 Task: Look for space in Retiro, Argentina from 13th August, 2023 to 17th August, 2023 for 2 adults in price range Rs.10000 to Rs.16000. Place can be entire place with 2 bedrooms having 2 beds and 1 bathroom. Property type can be house, flat, guest house. Amenities needed are: wifi, heating. Booking option can be shelf check-in. Required host language is English.
Action: Mouse moved to (419, 91)
Screenshot: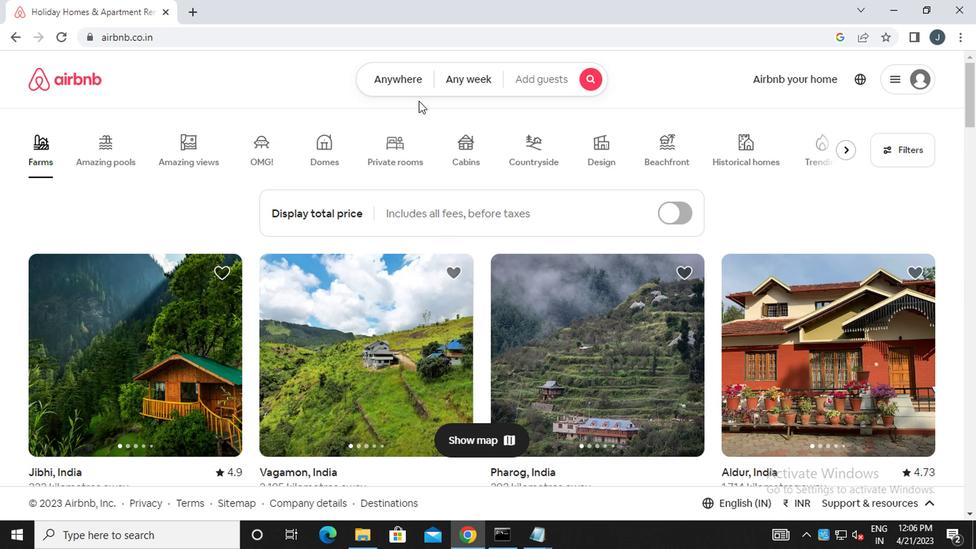
Action: Mouse pressed left at (419, 91)
Screenshot: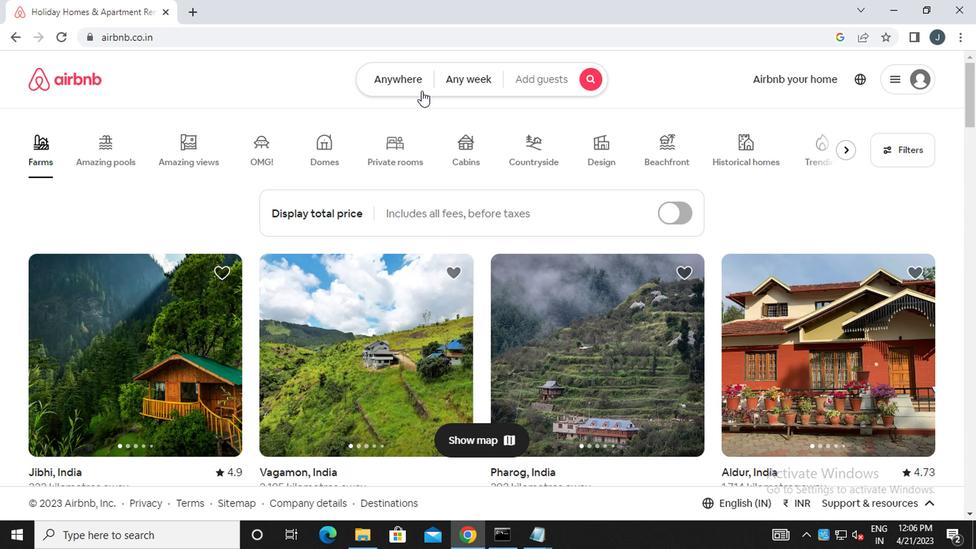 
Action: Mouse moved to (206, 140)
Screenshot: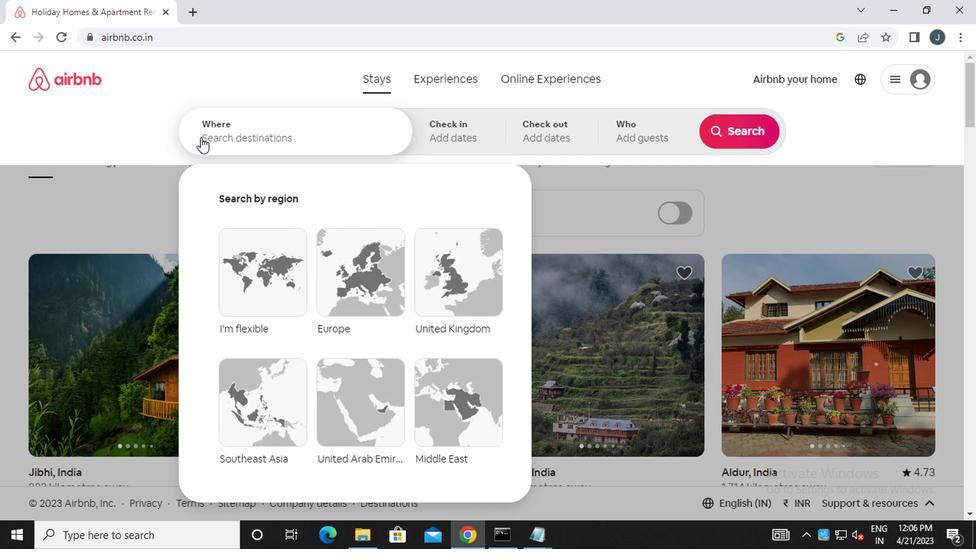 
Action: Mouse pressed left at (206, 140)
Screenshot: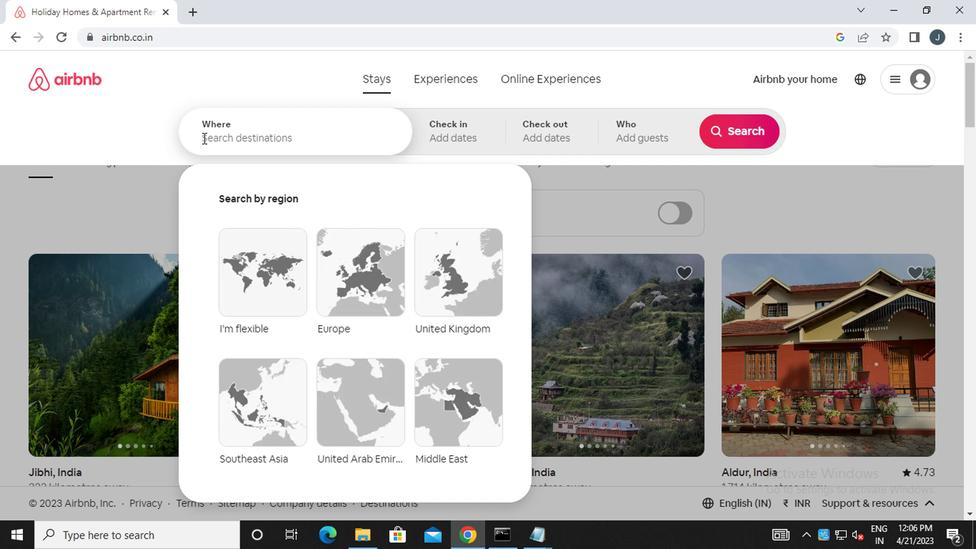 
Action: Mouse moved to (201, 149)
Screenshot: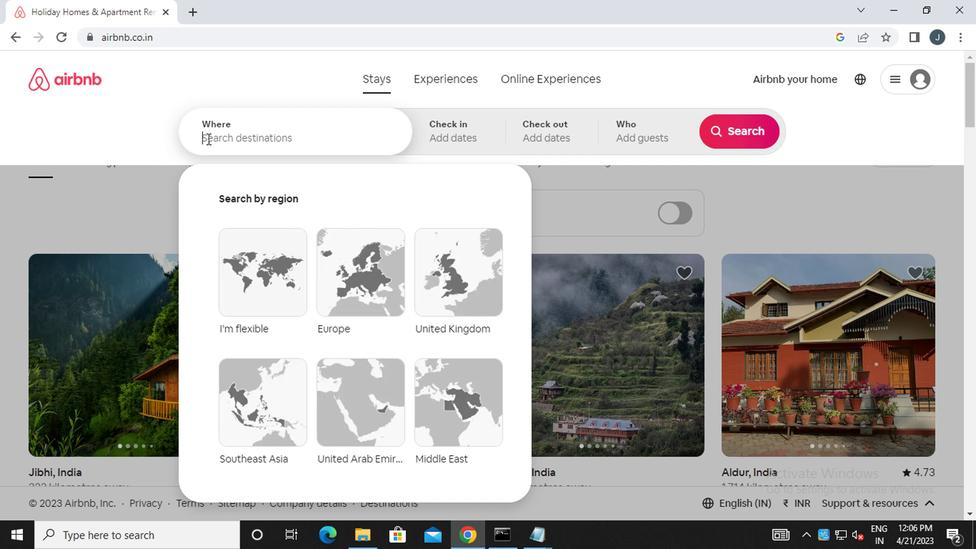 
Action: Key pressed r<Key.caps_lock>etiro,<Key.space><Key.caps_lock>a<Key.caps_lock>rgentina<Key.space>
Screenshot: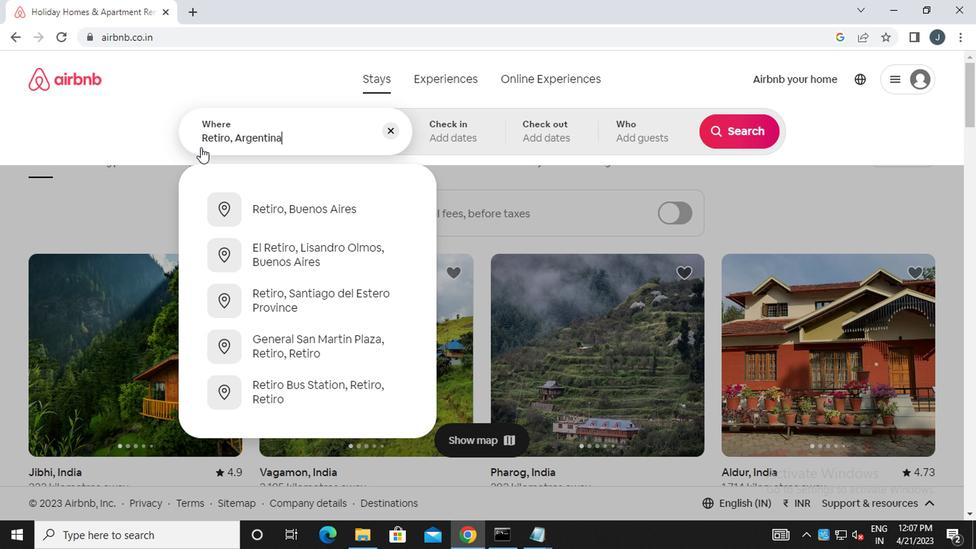 
Action: Mouse moved to (452, 134)
Screenshot: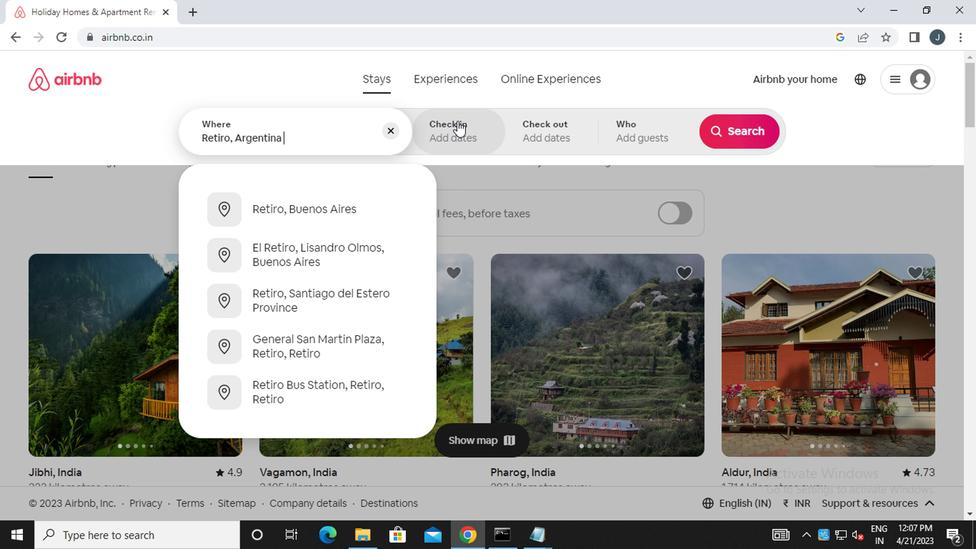 
Action: Mouse pressed left at (452, 134)
Screenshot: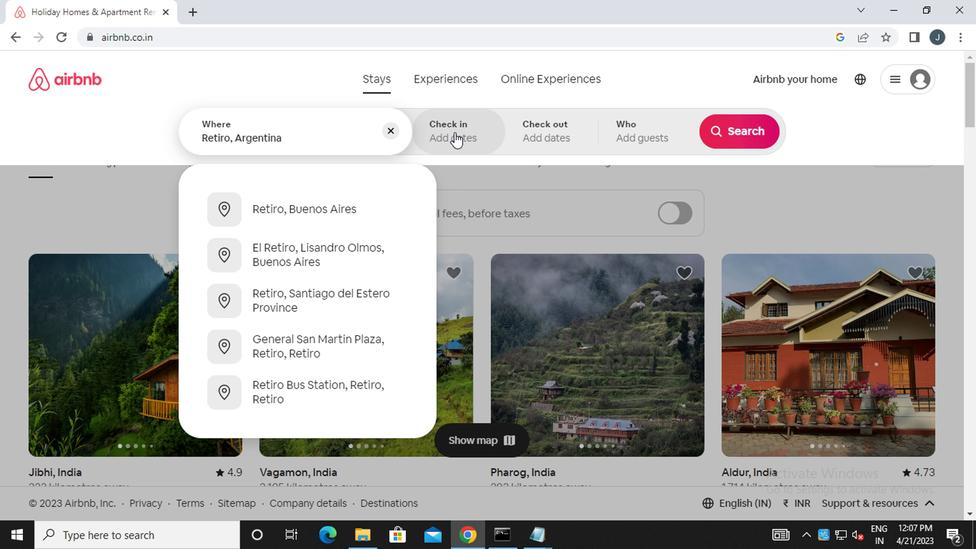 
Action: Mouse moved to (731, 244)
Screenshot: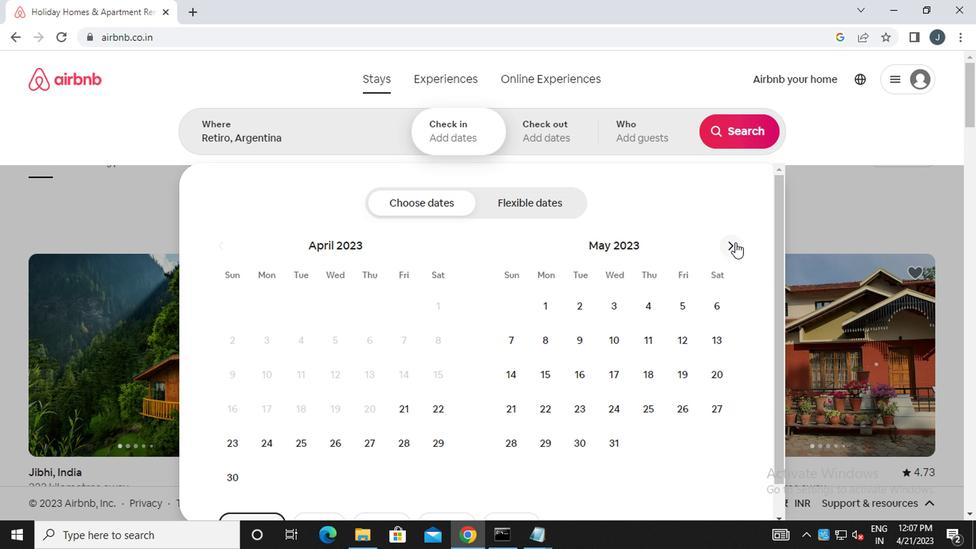 
Action: Mouse pressed left at (731, 244)
Screenshot: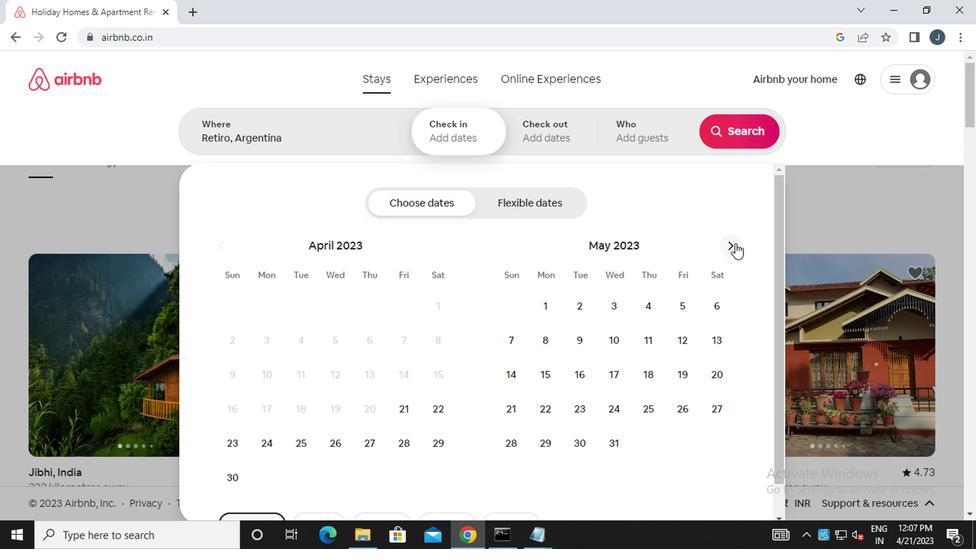 
Action: Mouse pressed left at (731, 244)
Screenshot: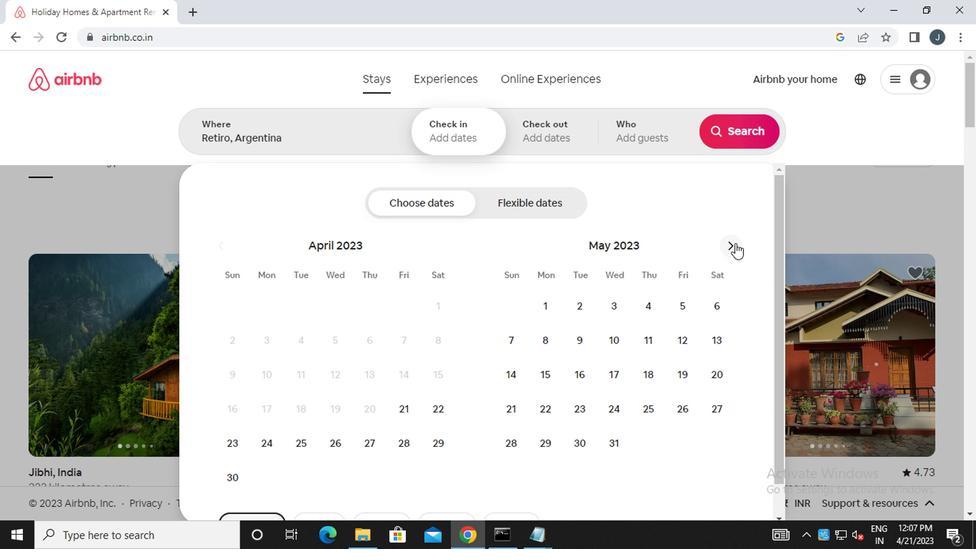 
Action: Mouse pressed left at (731, 244)
Screenshot: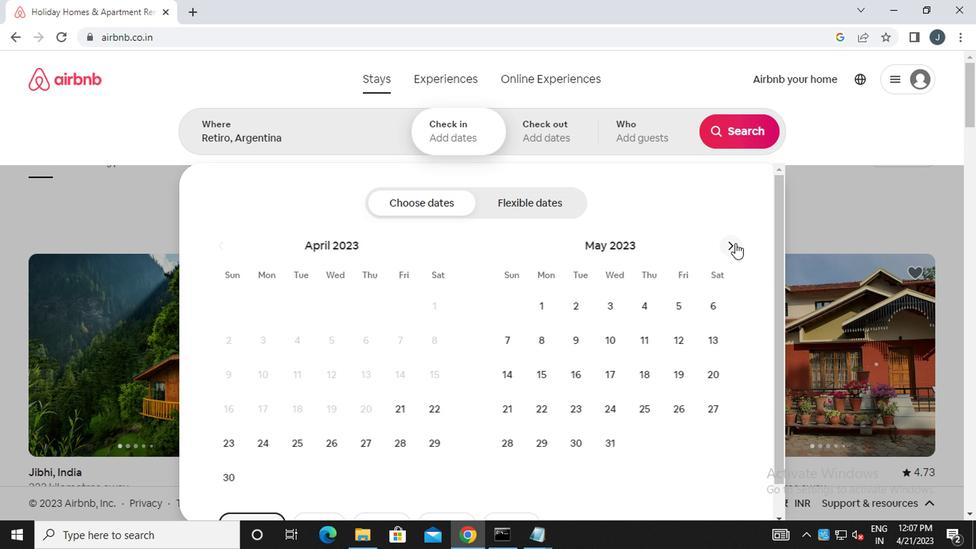 
Action: Mouse pressed left at (731, 244)
Screenshot: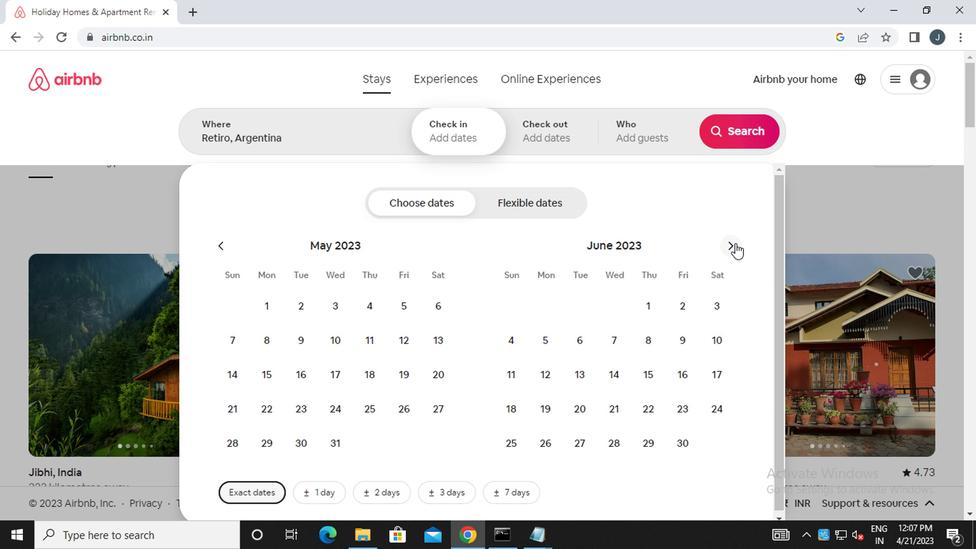 
Action: Mouse moved to (517, 372)
Screenshot: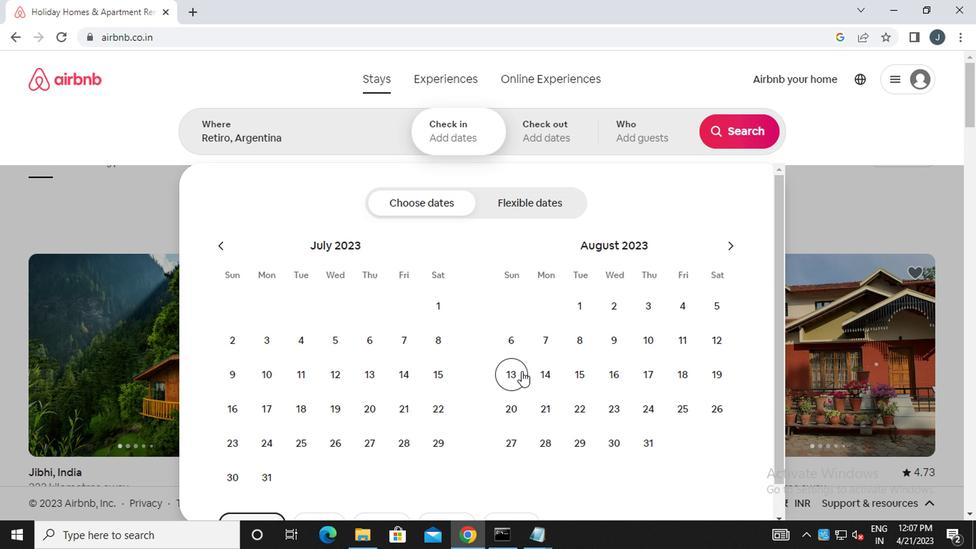 
Action: Mouse pressed left at (517, 372)
Screenshot: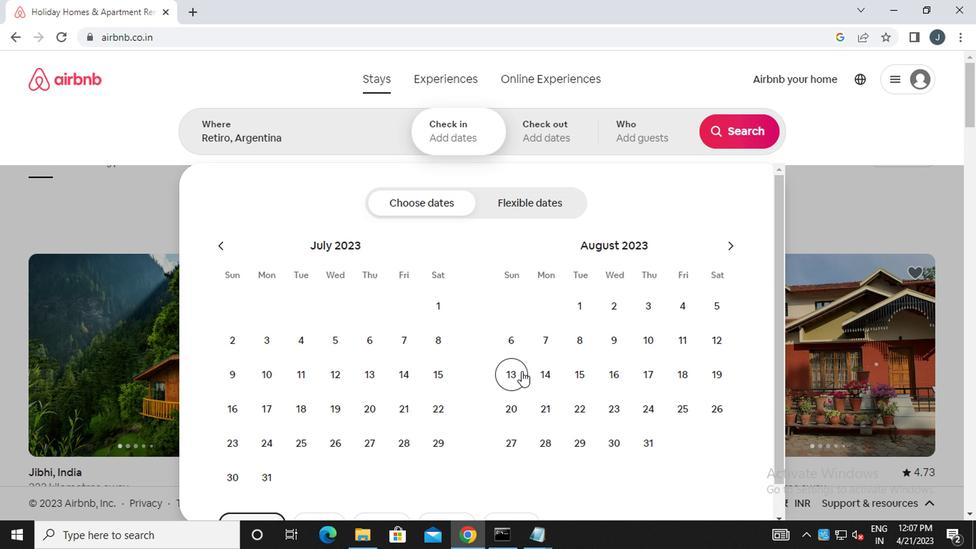 
Action: Mouse moved to (649, 369)
Screenshot: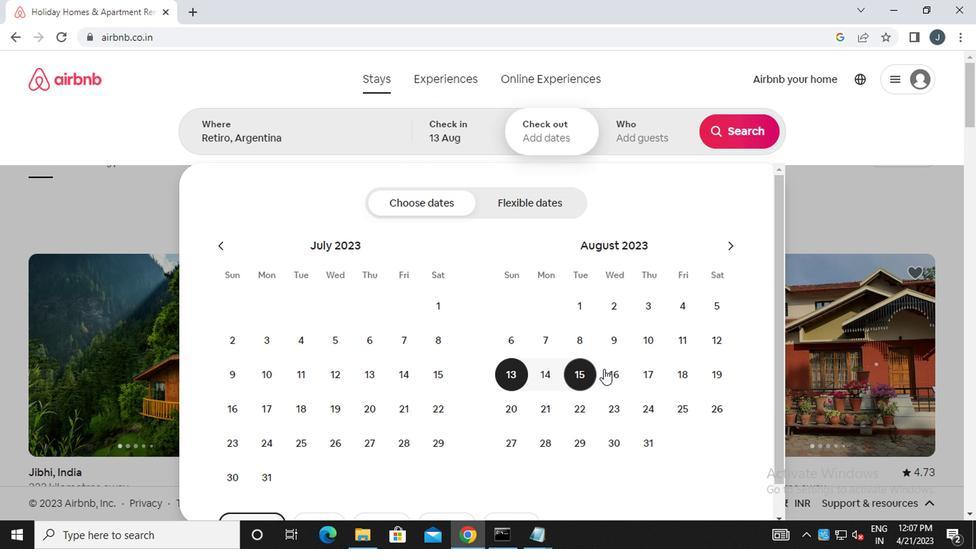 
Action: Mouse pressed left at (649, 369)
Screenshot: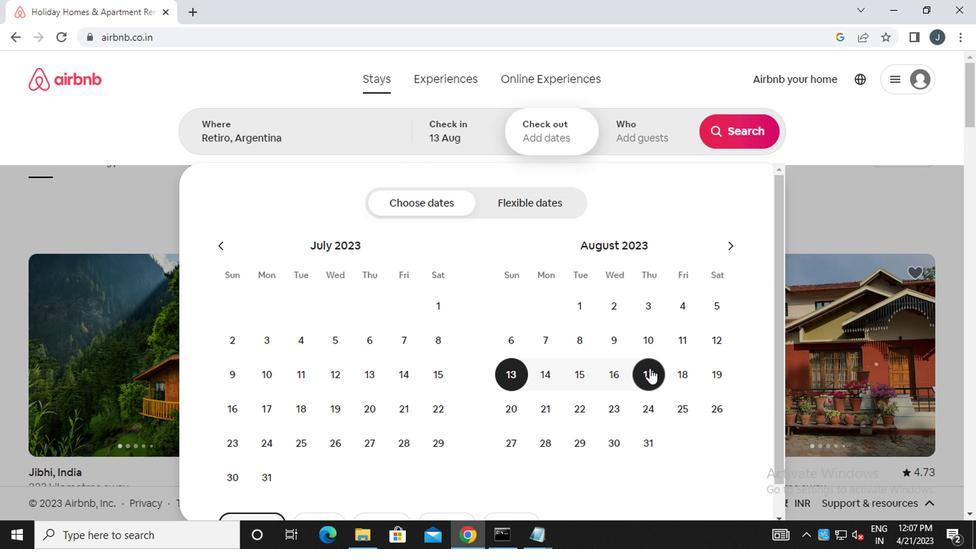
Action: Mouse moved to (668, 140)
Screenshot: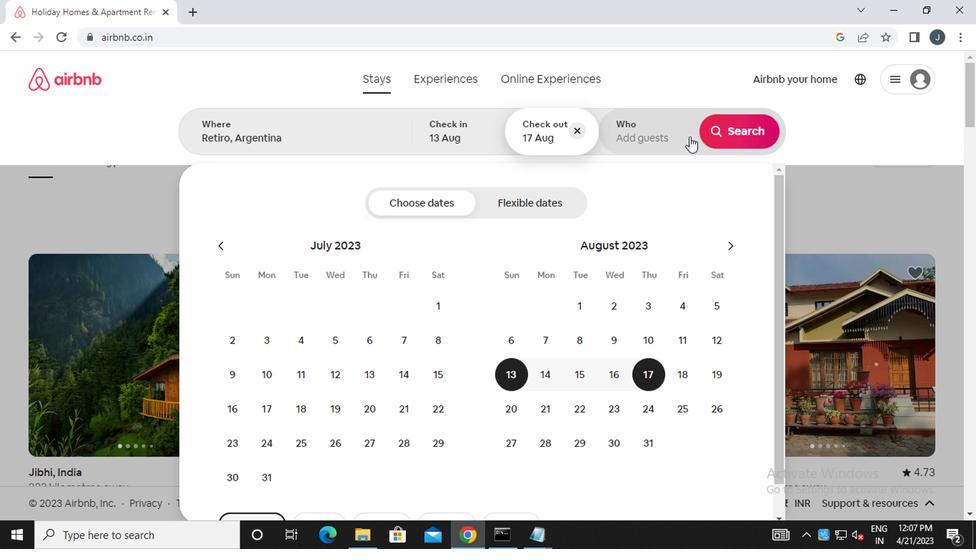 
Action: Mouse pressed left at (668, 140)
Screenshot: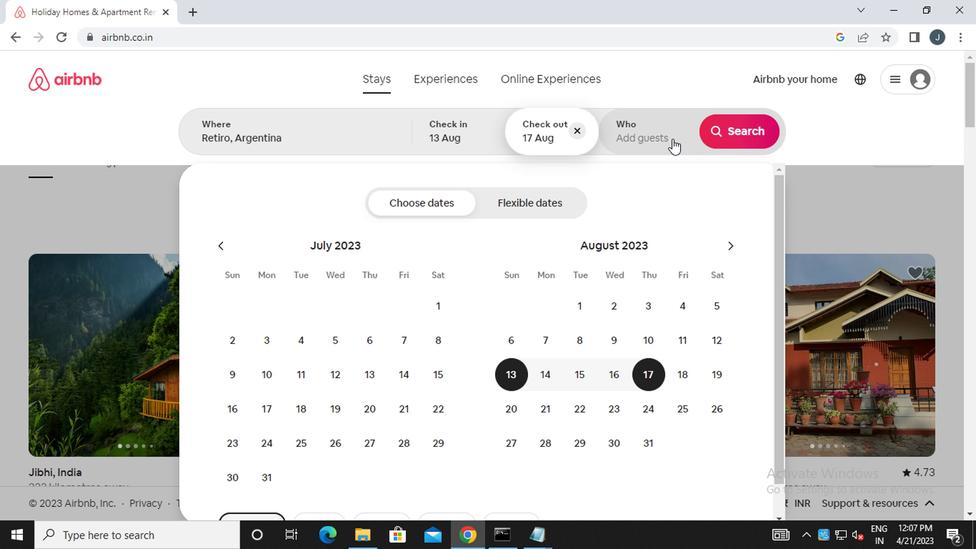
Action: Mouse moved to (742, 211)
Screenshot: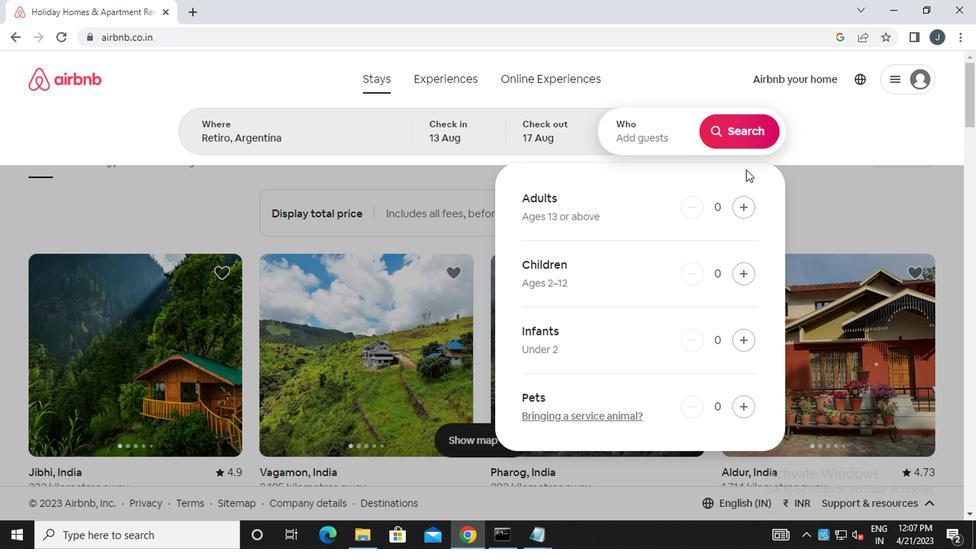 
Action: Mouse pressed left at (742, 211)
Screenshot: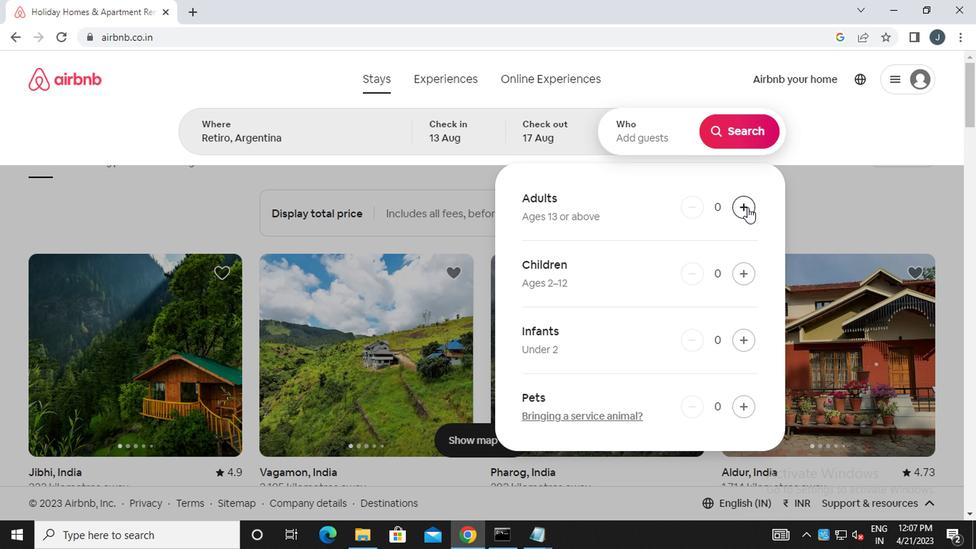 
Action: Mouse pressed left at (742, 211)
Screenshot: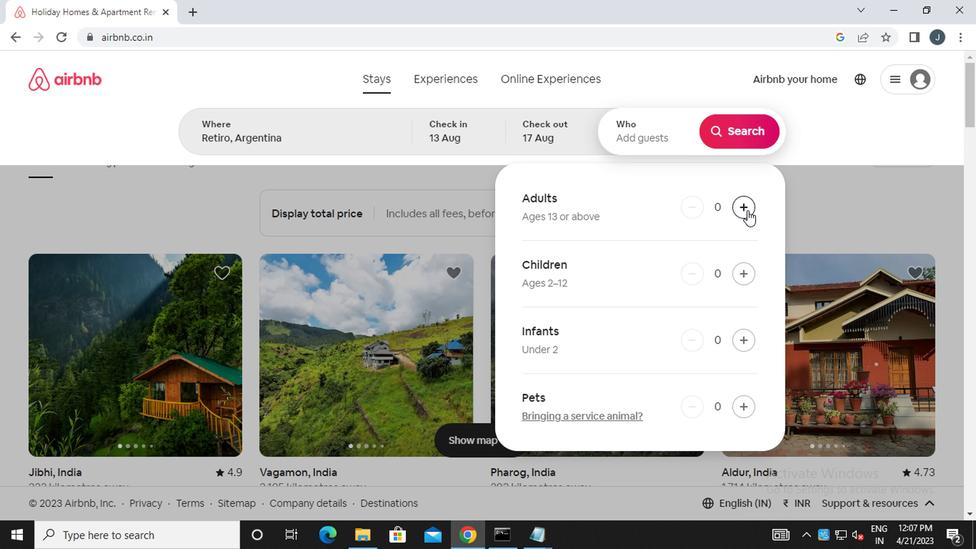 
Action: Mouse moved to (742, 133)
Screenshot: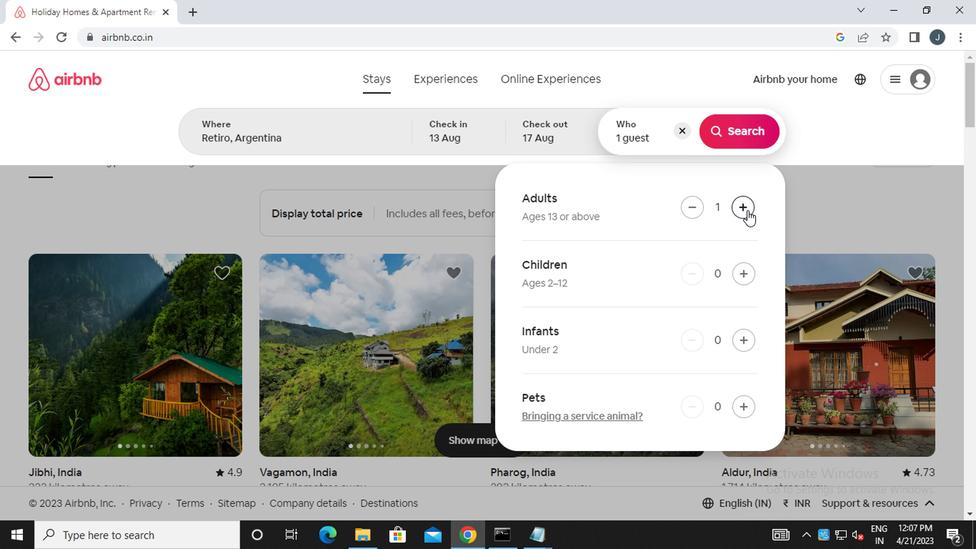
Action: Mouse pressed left at (742, 133)
Screenshot: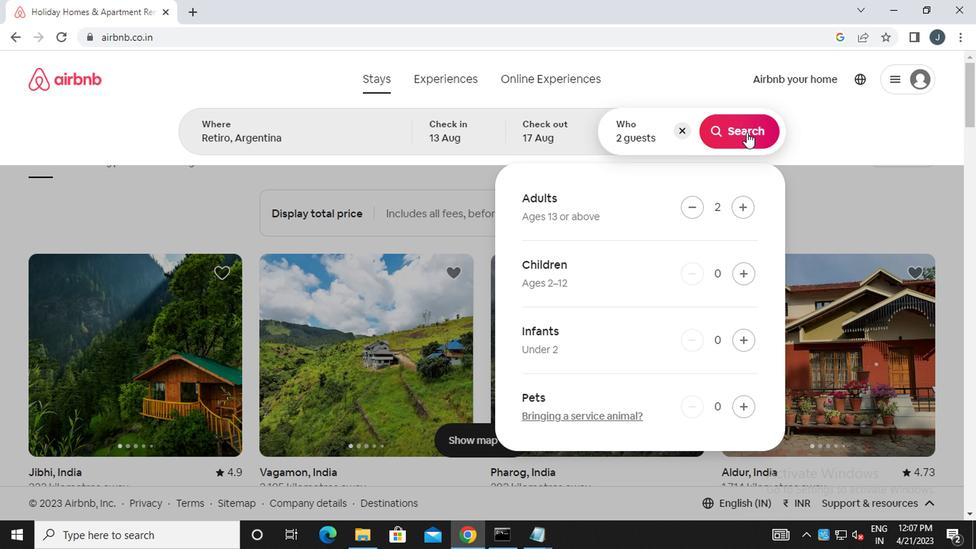 
Action: Mouse moved to (920, 149)
Screenshot: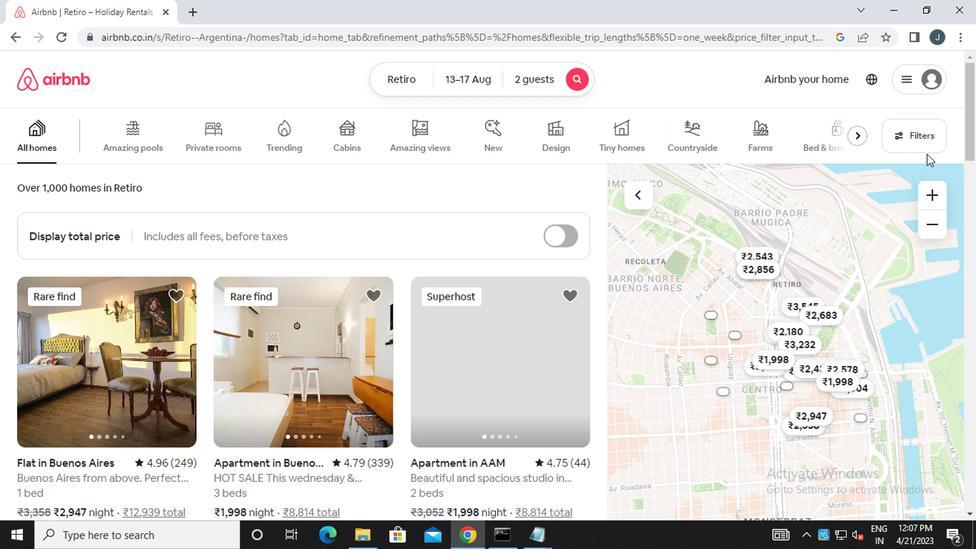 
Action: Mouse pressed left at (920, 149)
Screenshot: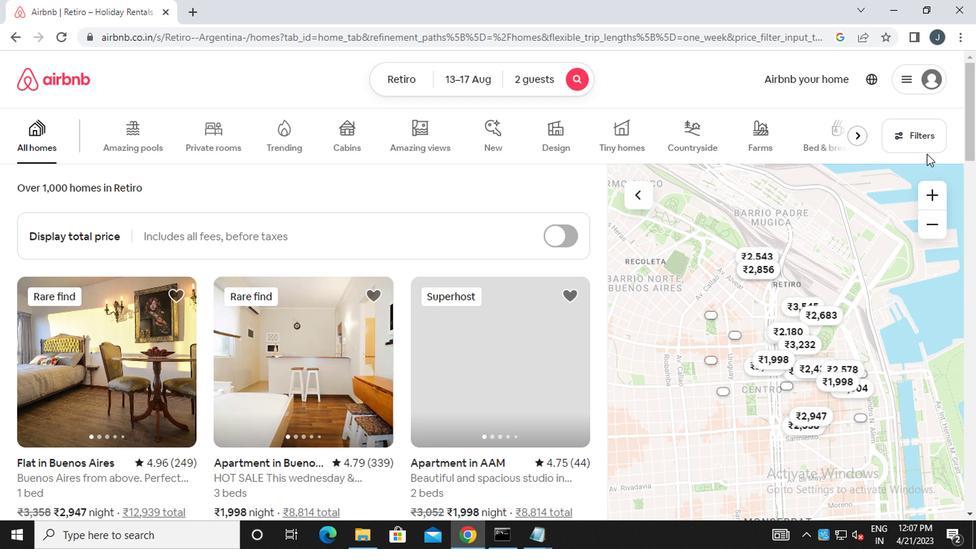 
Action: Mouse moved to (353, 308)
Screenshot: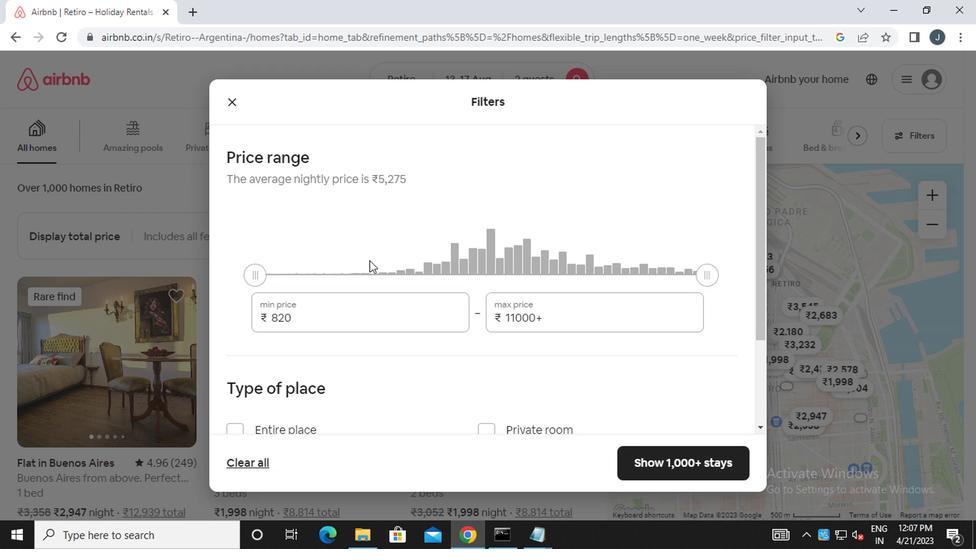 
Action: Mouse pressed left at (353, 308)
Screenshot: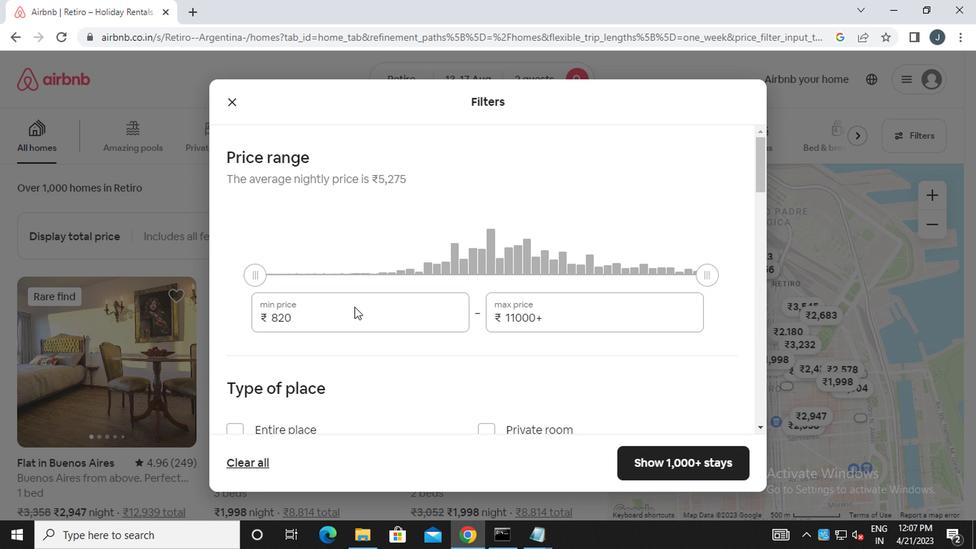 
Action: Mouse moved to (349, 308)
Screenshot: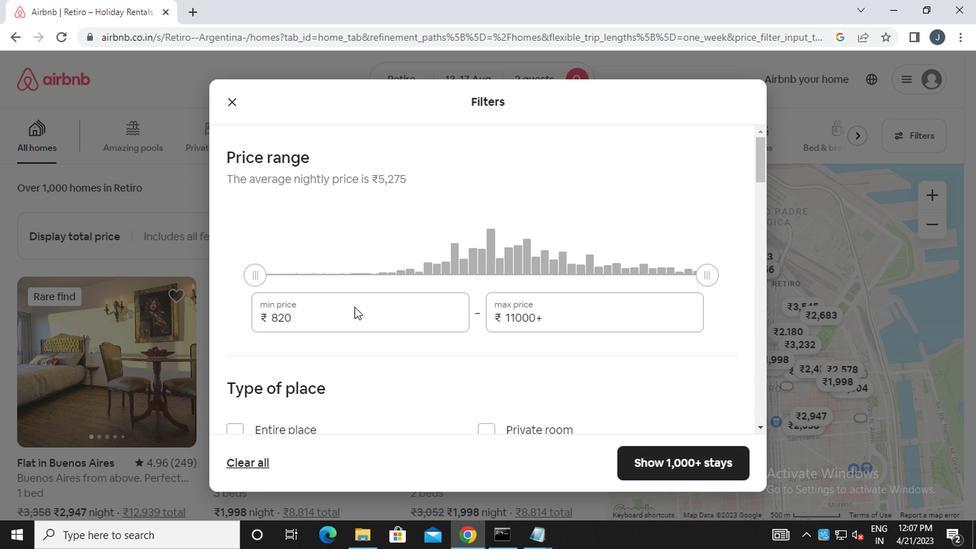 
Action: Key pressed <Key.backspace><Key.backspace><Key.backspace><Key.backspace><Key.backspace><Key.backspace><Key.backspace><Key.backspace><Key.backspace><Key.backspace>1000-0
Screenshot: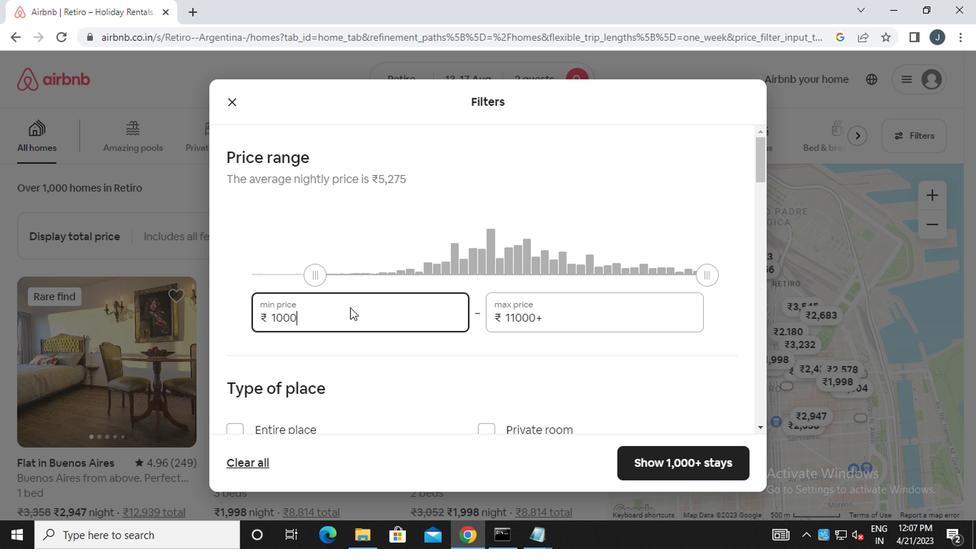 
Action: Mouse moved to (604, 325)
Screenshot: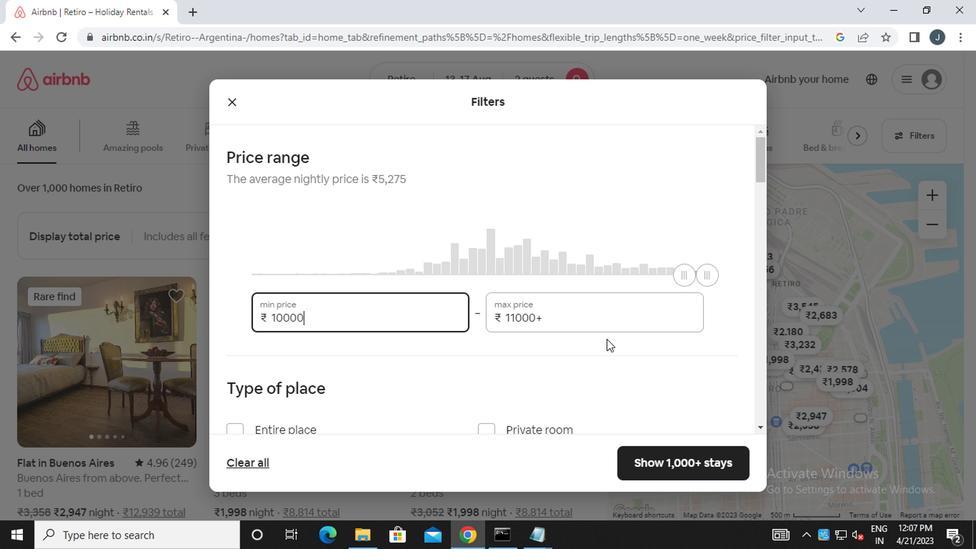 
Action: Mouse pressed left at (604, 325)
Screenshot: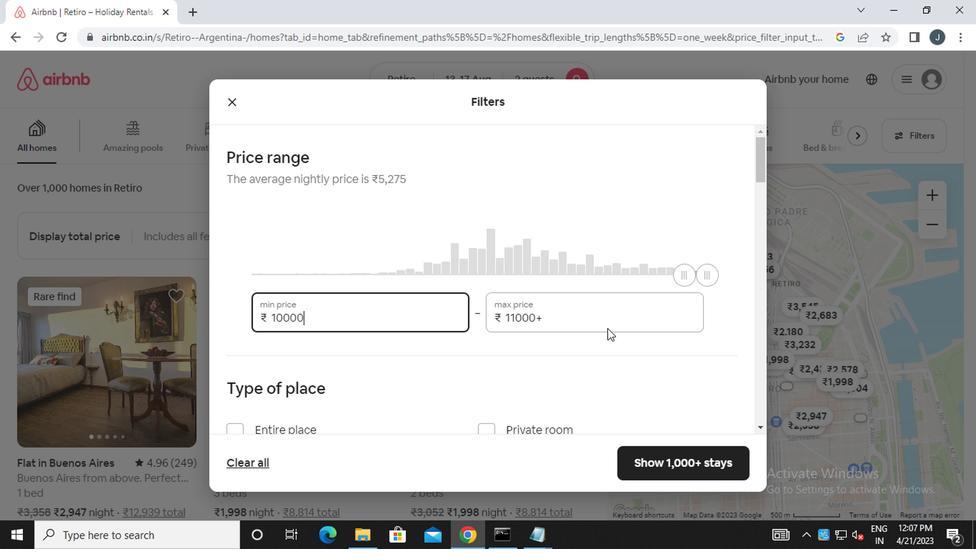 
Action: Key pressed <Key.backspace><Key.backspace><Key.backspace><Key.backspace><Key.backspace><Key.backspace><Key.backspace><Key.backspace>16000
Screenshot: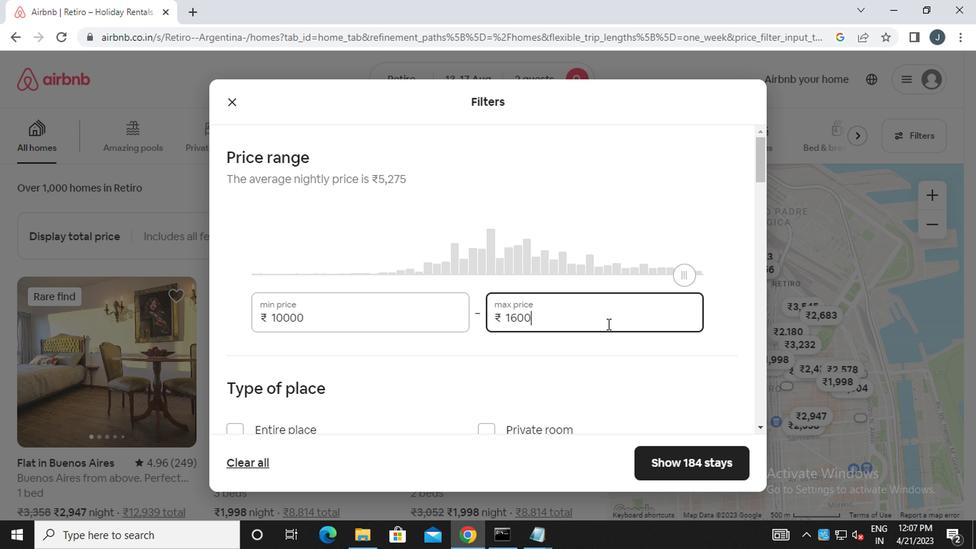 
Action: Mouse moved to (563, 352)
Screenshot: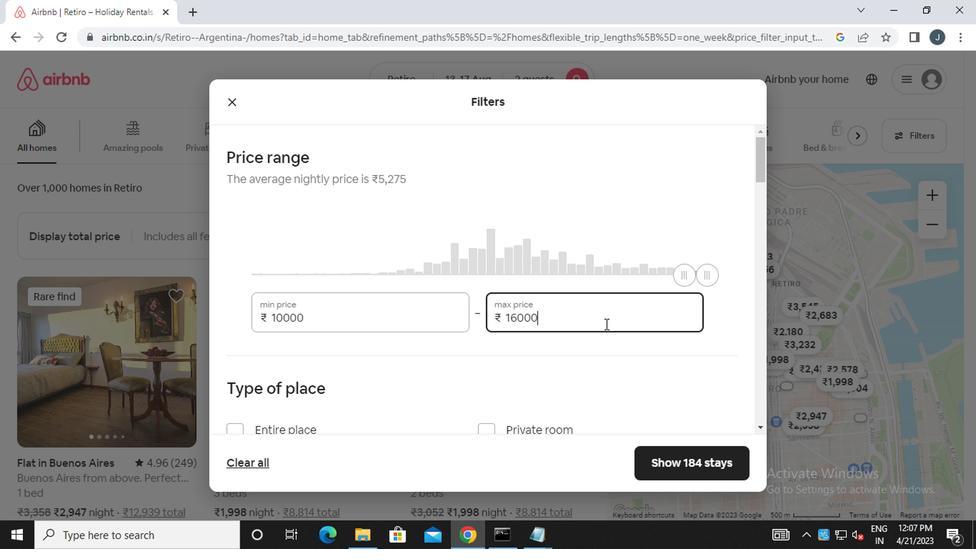 
Action: Mouse scrolled (563, 351) with delta (0, -1)
Screenshot: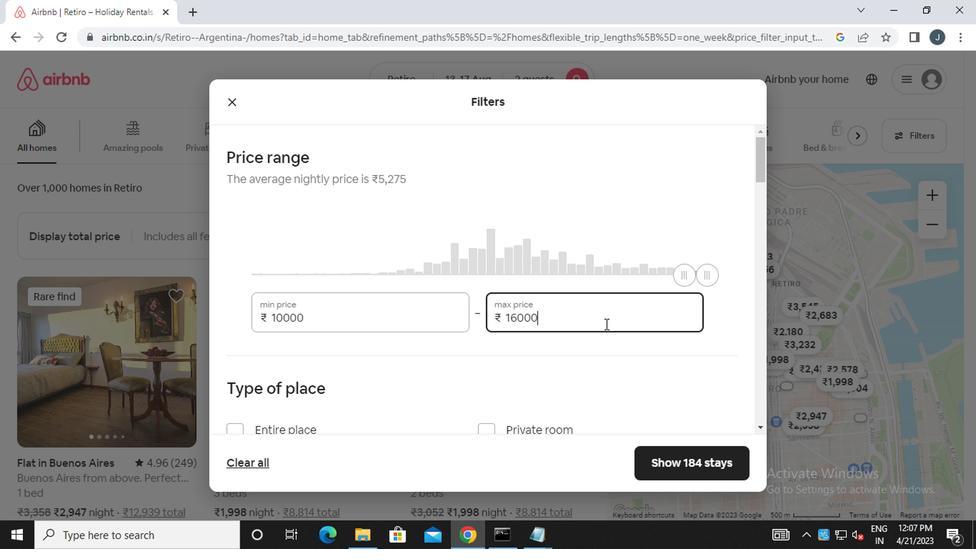 
Action: Mouse moved to (561, 355)
Screenshot: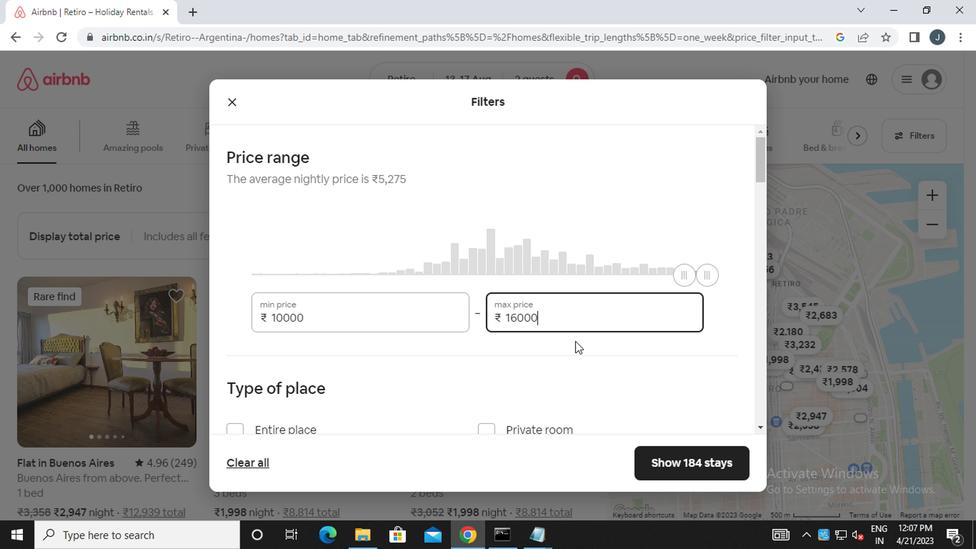 
Action: Mouse scrolled (561, 354) with delta (0, 0)
Screenshot: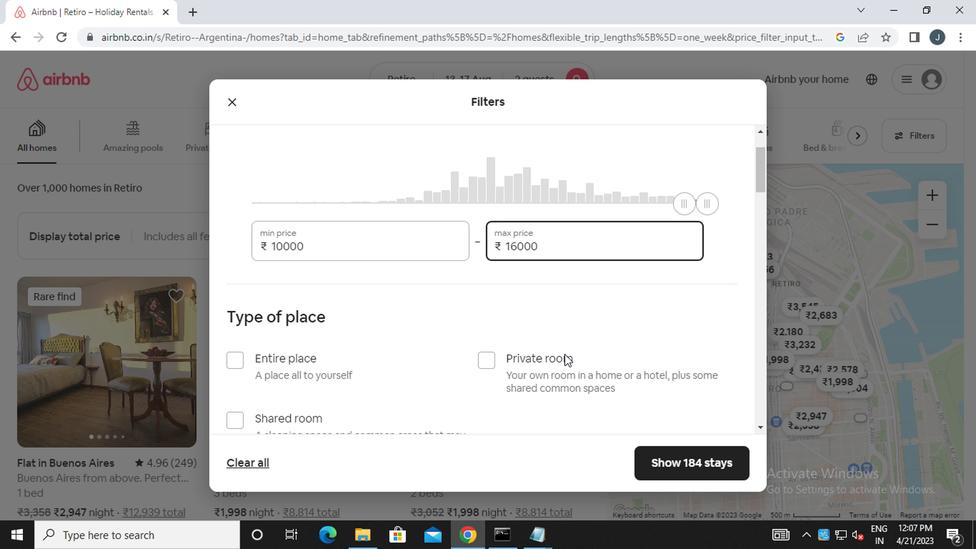 
Action: Mouse scrolled (561, 354) with delta (0, 0)
Screenshot: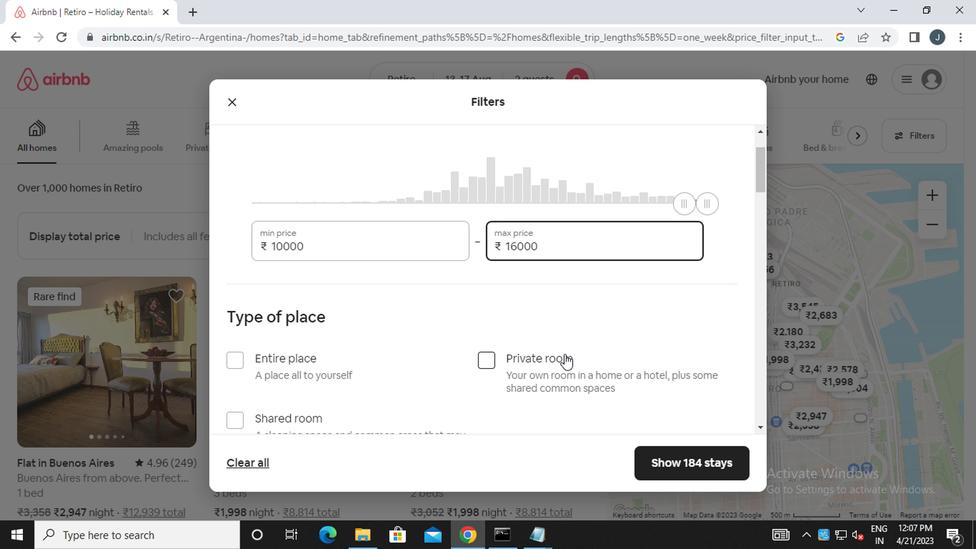 
Action: Mouse moved to (351, 225)
Screenshot: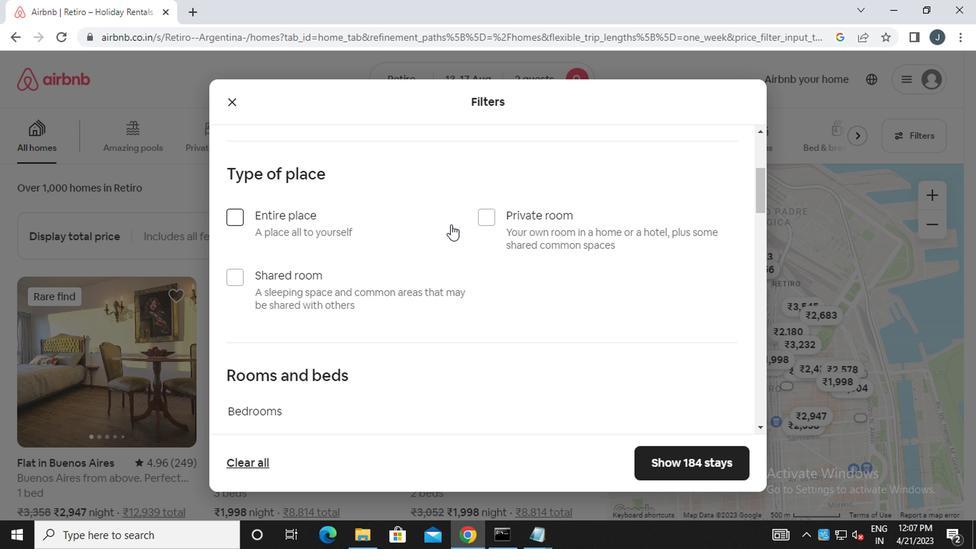 
Action: Mouse pressed left at (351, 225)
Screenshot: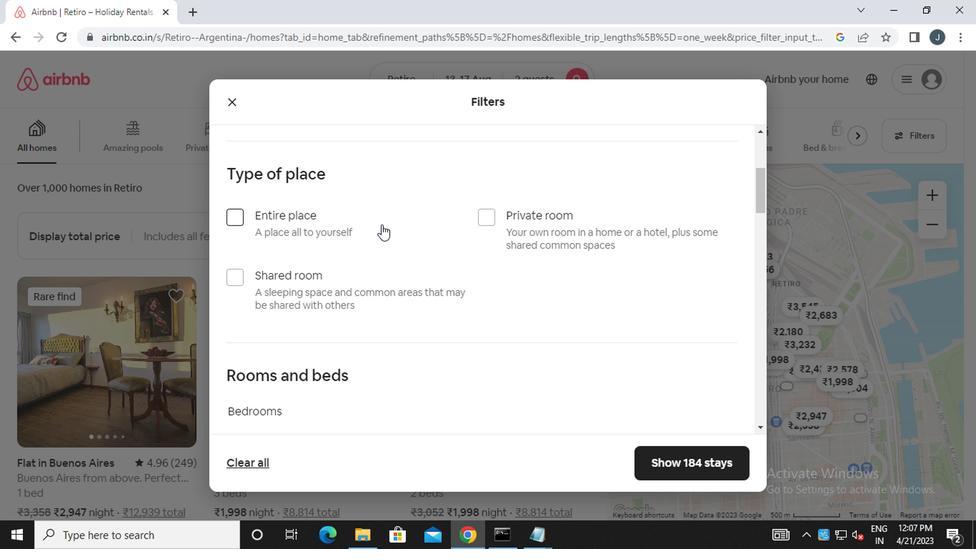 
Action: Mouse scrolled (351, 224) with delta (0, -1)
Screenshot: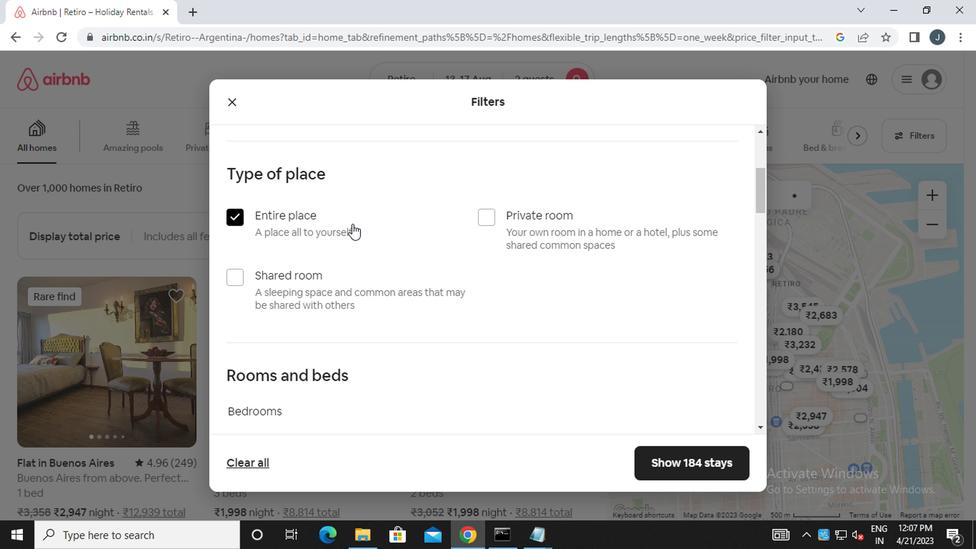 
Action: Mouse scrolled (351, 224) with delta (0, -1)
Screenshot: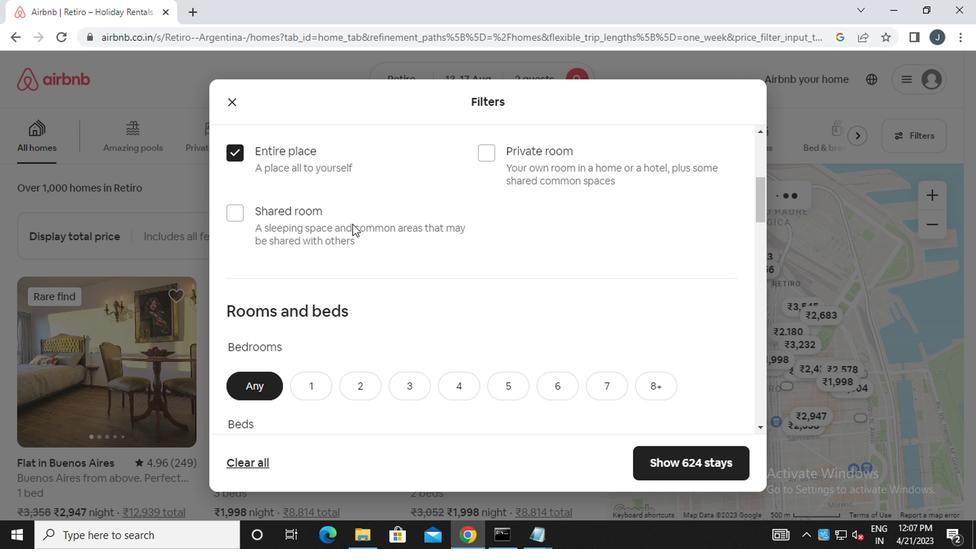 
Action: Mouse scrolled (351, 224) with delta (0, -1)
Screenshot: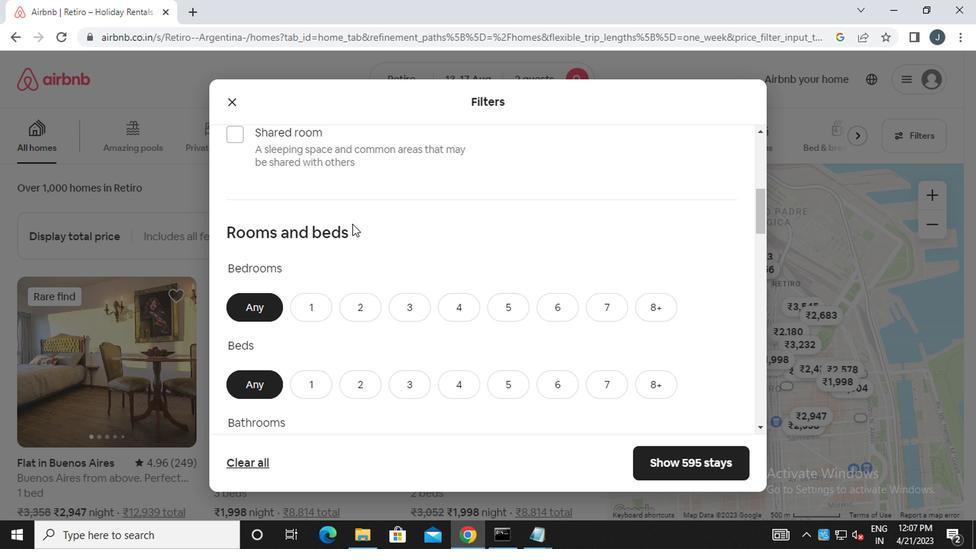 
Action: Mouse scrolled (351, 224) with delta (0, -1)
Screenshot: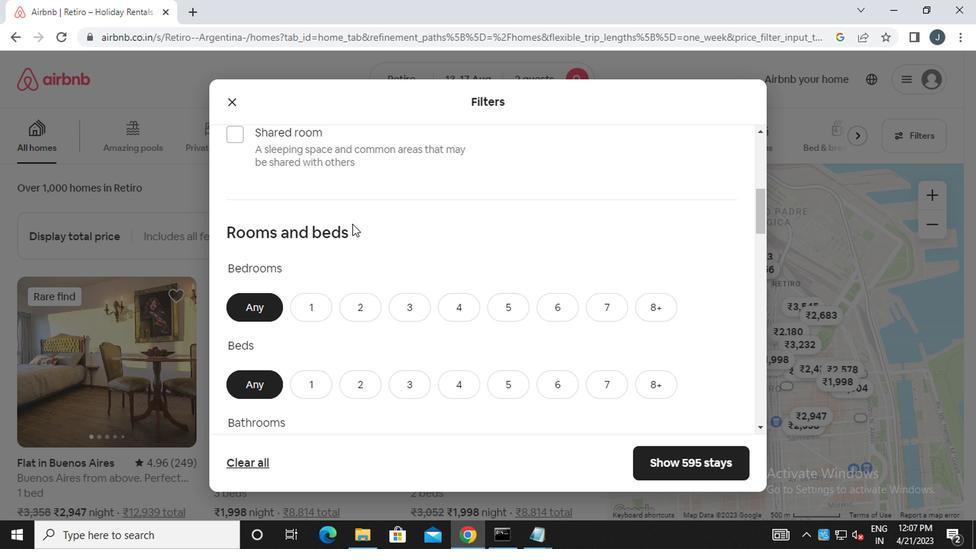 
Action: Mouse moved to (367, 176)
Screenshot: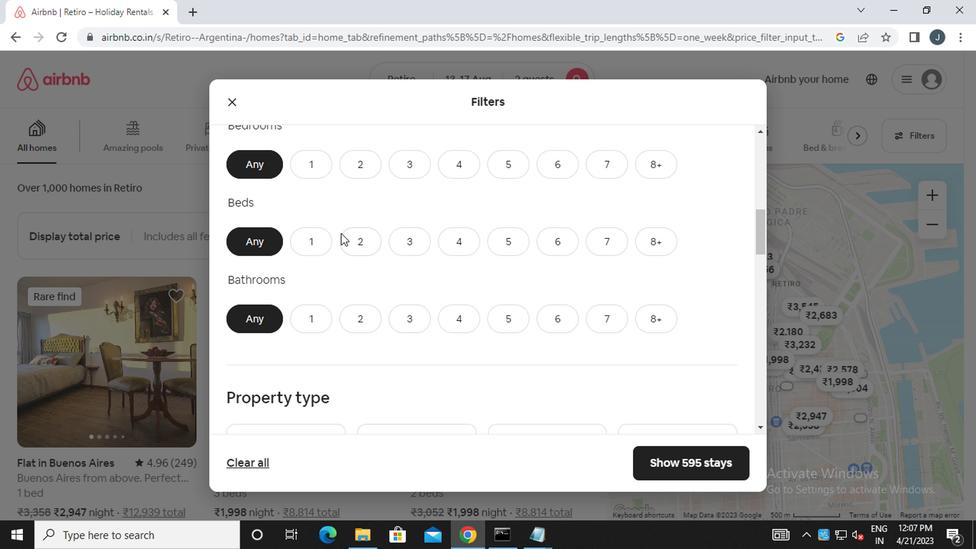 
Action: Mouse pressed left at (367, 176)
Screenshot: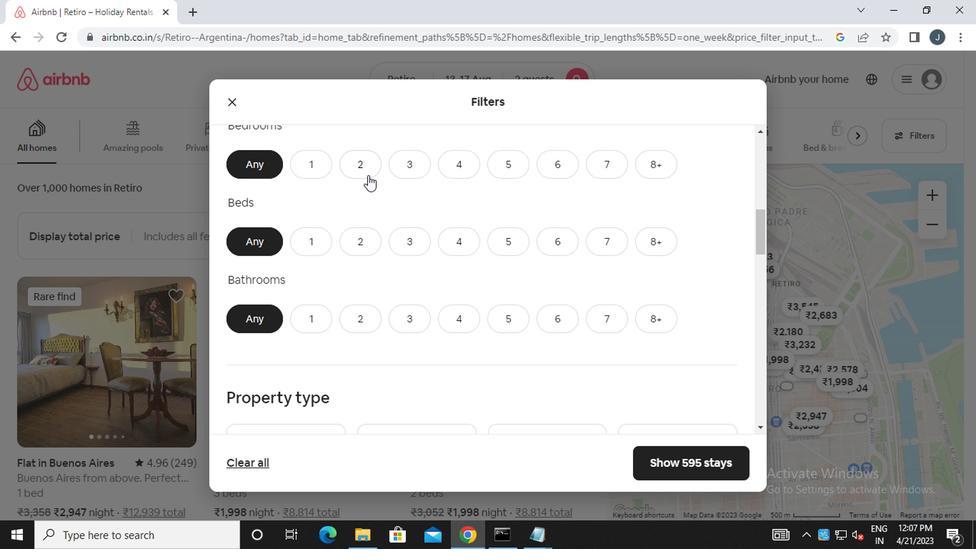 
Action: Mouse moved to (360, 234)
Screenshot: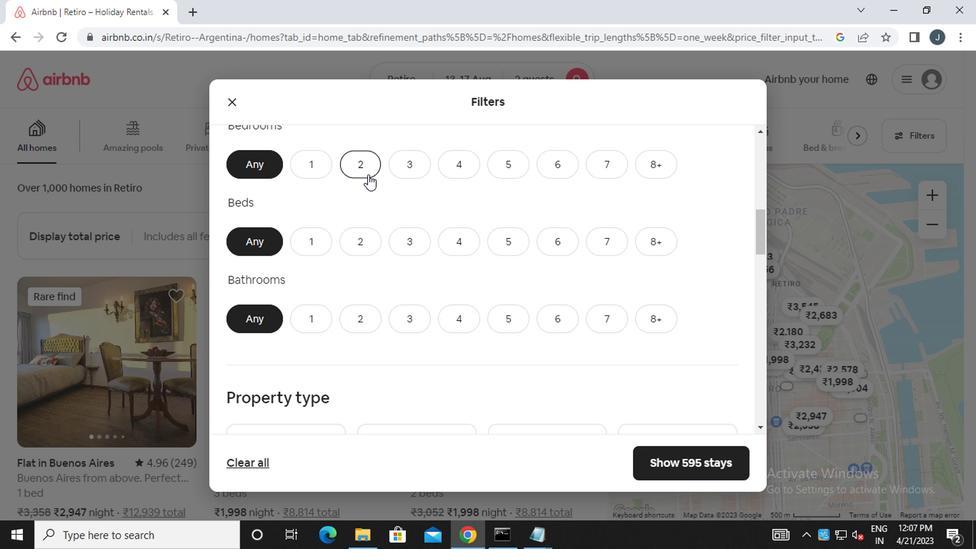 
Action: Mouse pressed left at (360, 234)
Screenshot: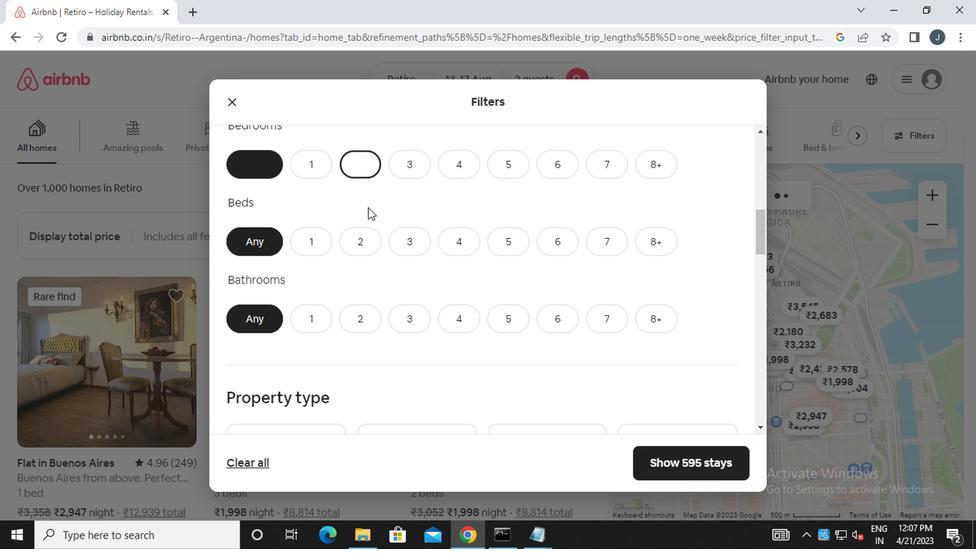 
Action: Mouse moved to (319, 323)
Screenshot: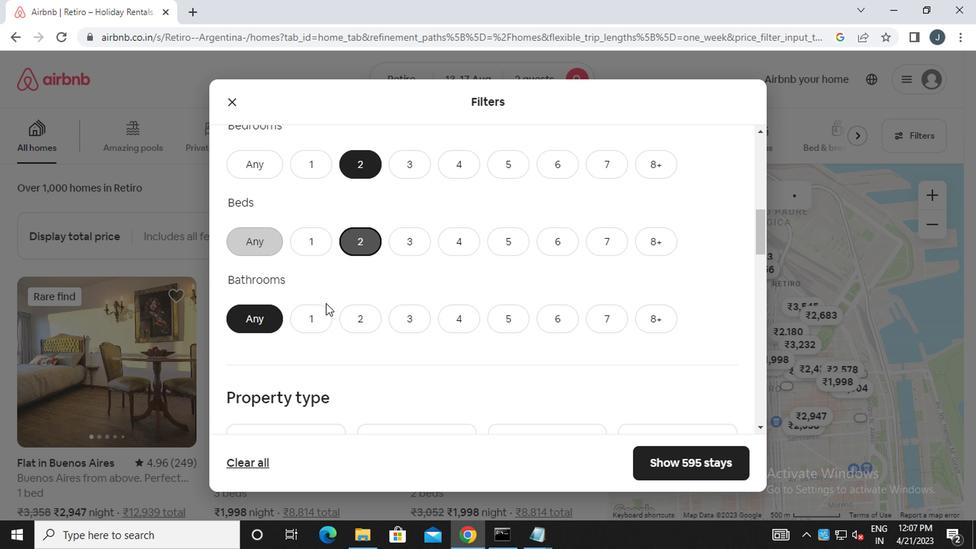 
Action: Mouse pressed left at (319, 323)
Screenshot: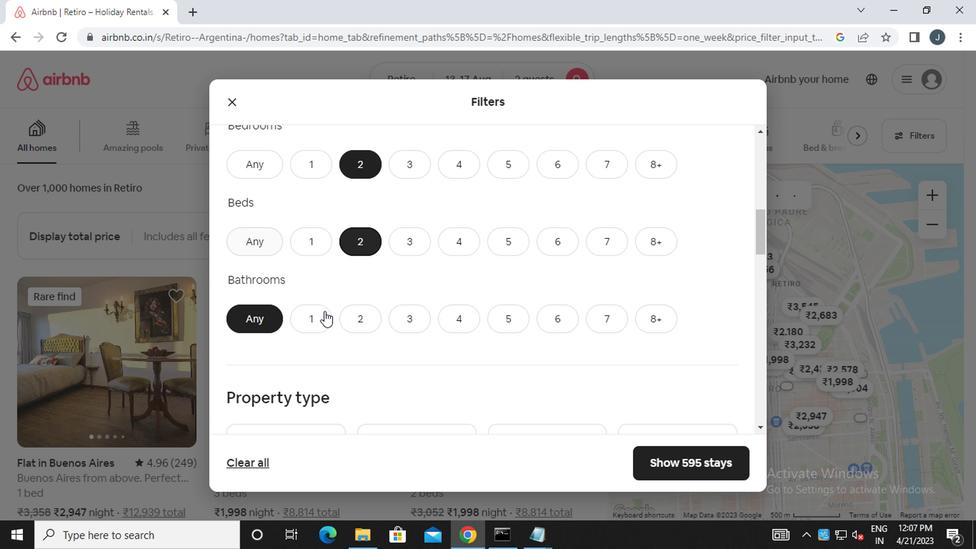 
Action: Mouse moved to (330, 373)
Screenshot: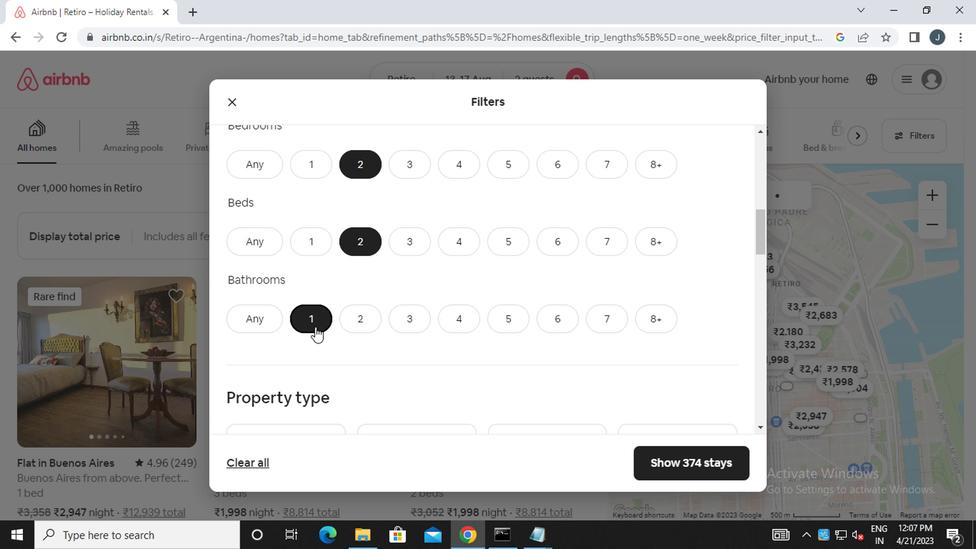 
Action: Mouse scrolled (330, 372) with delta (0, -1)
Screenshot: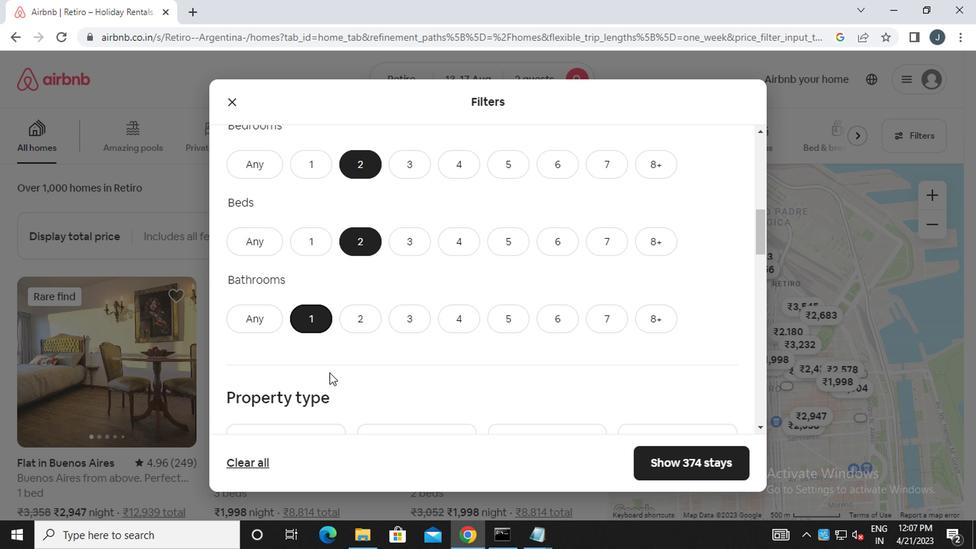 
Action: Mouse scrolled (330, 372) with delta (0, -1)
Screenshot: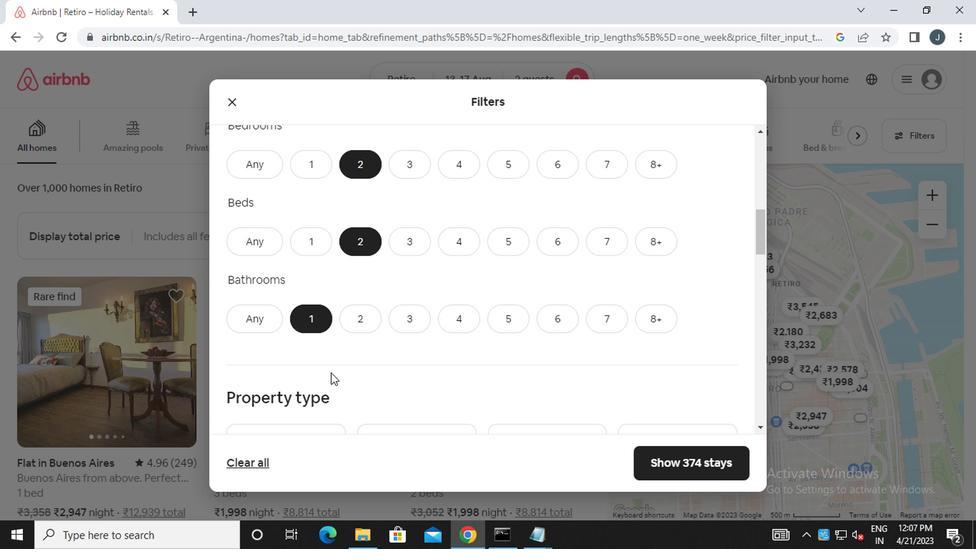 
Action: Mouse scrolled (330, 372) with delta (0, -1)
Screenshot: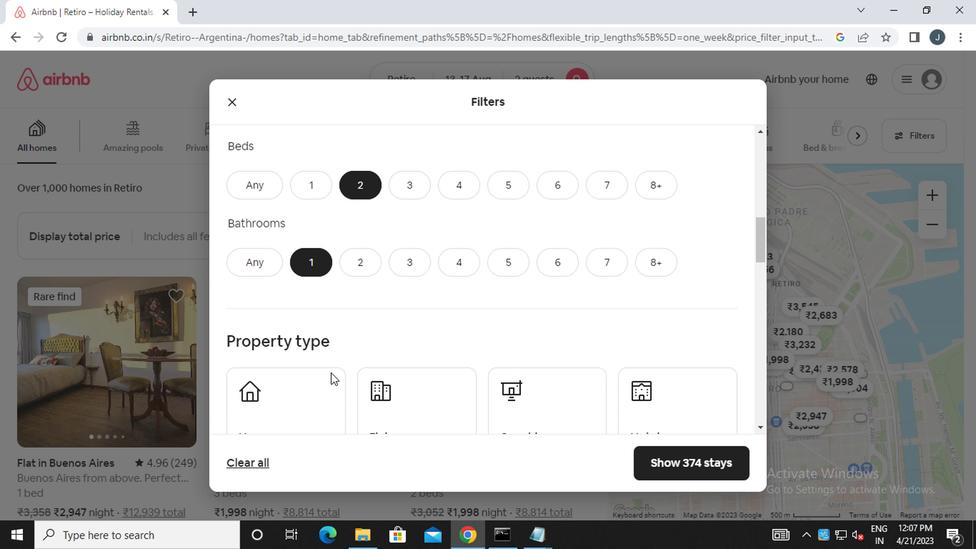 
Action: Mouse moved to (284, 252)
Screenshot: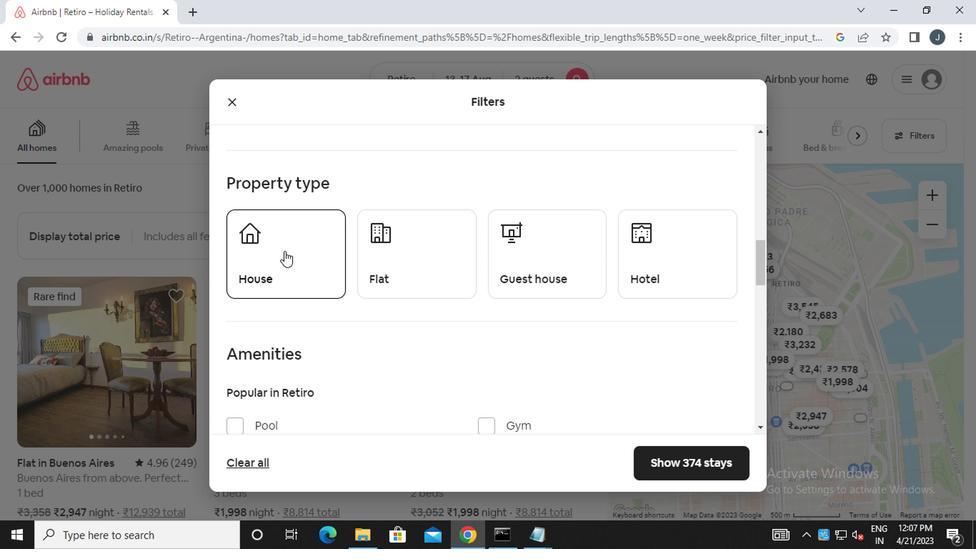 
Action: Mouse pressed left at (284, 252)
Screenshot: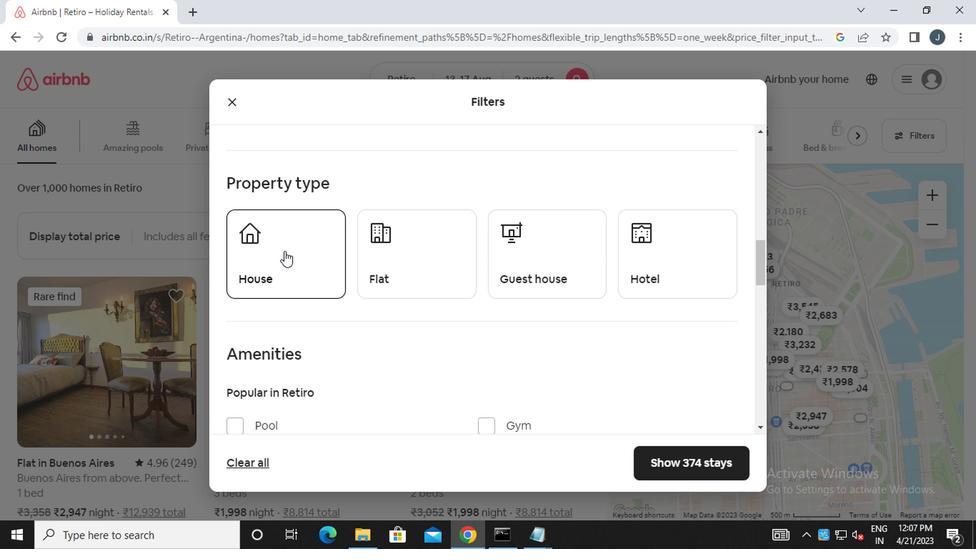 
Action: Mouse moved to (377, 269)
Screenshot: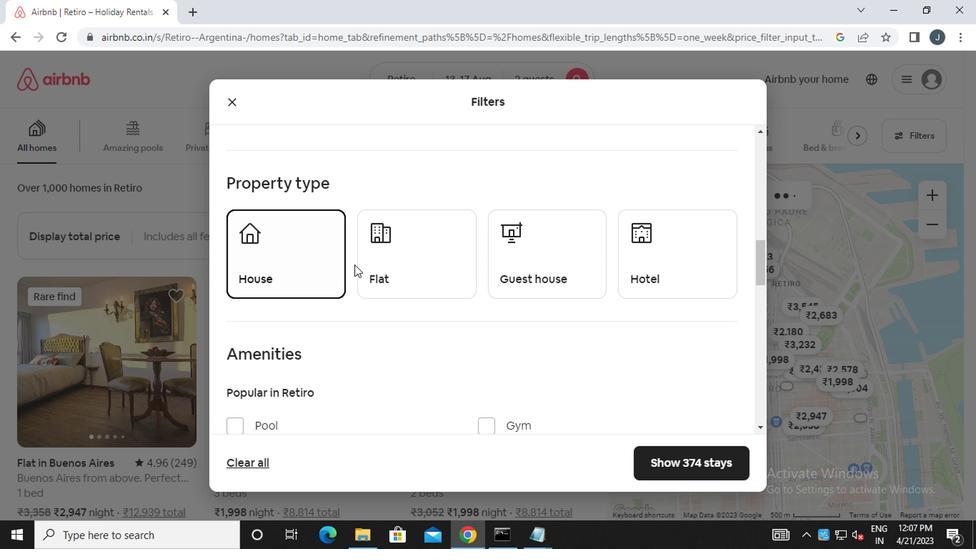 
Action: Mouse pressed left at (377, 269)
Screenshot: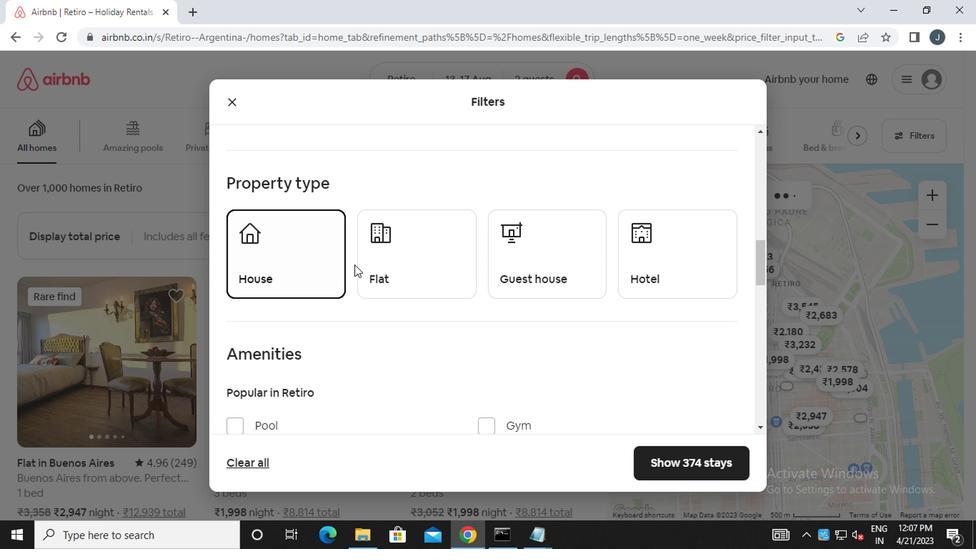 
Action: Mouse moved to (554, 269)
Screenshot: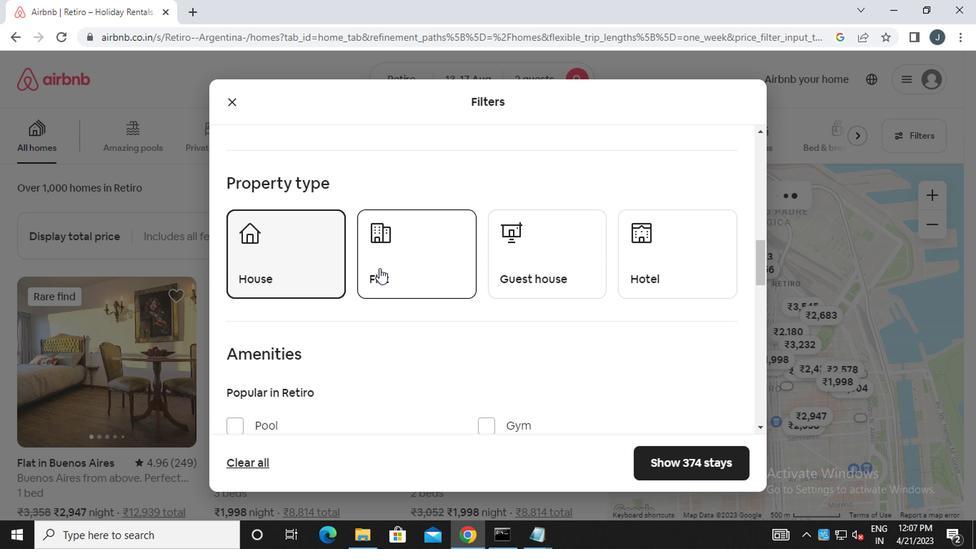 
Action: Mouse pressed left at (554, 269)
Screenshot: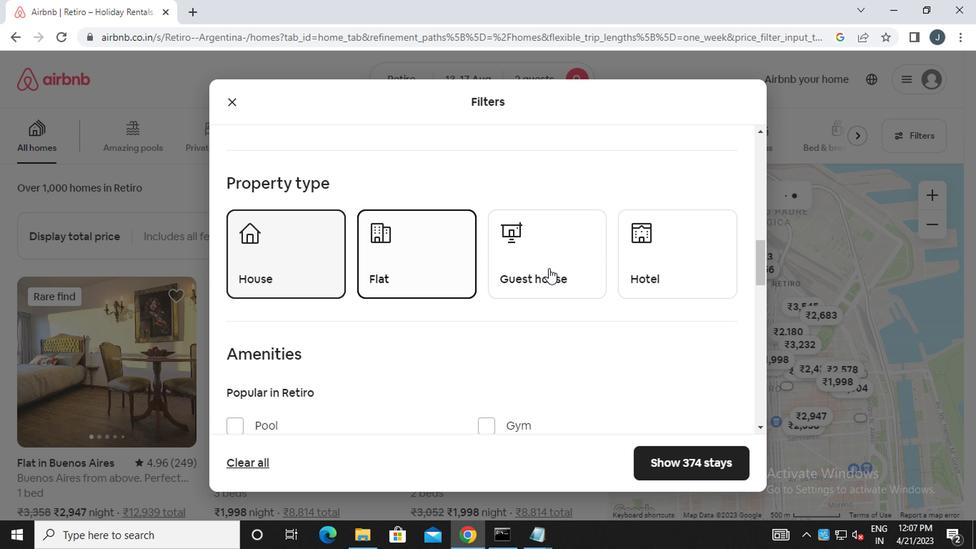 
Action: Mouse moved to (504, 302)
Screenshot: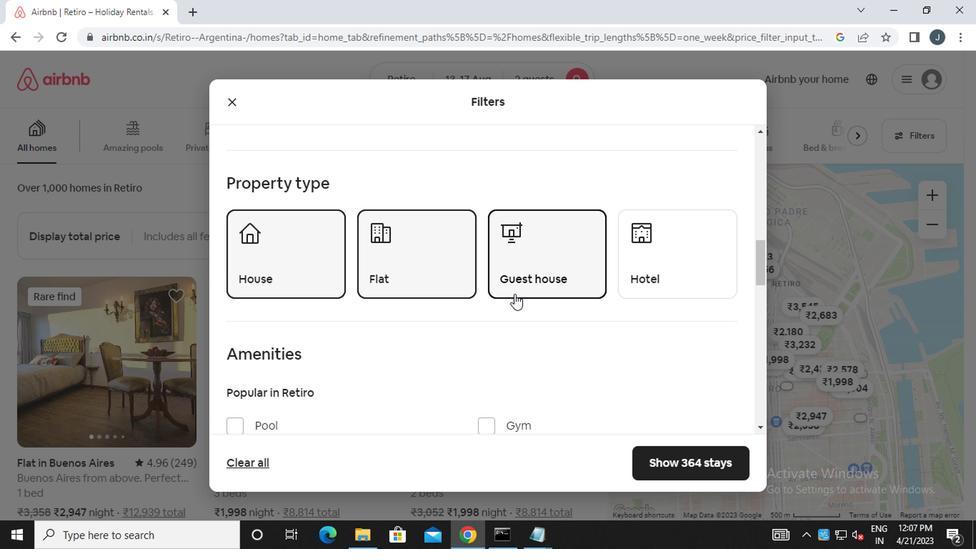 
Action: Mouse scrolled (504, 301) with delta (0, 0)
Screenshot: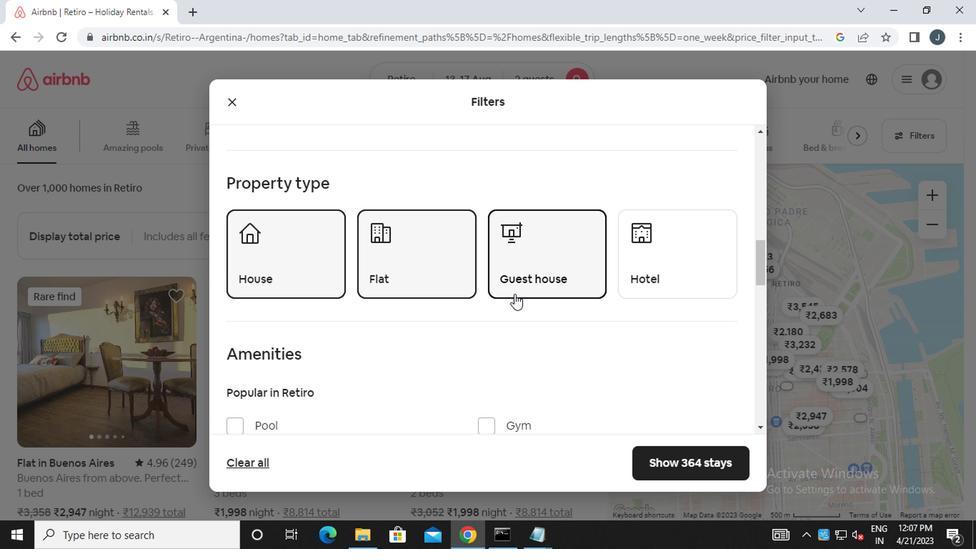 
Action: Mouse moved to (504, 303)
Screenshot: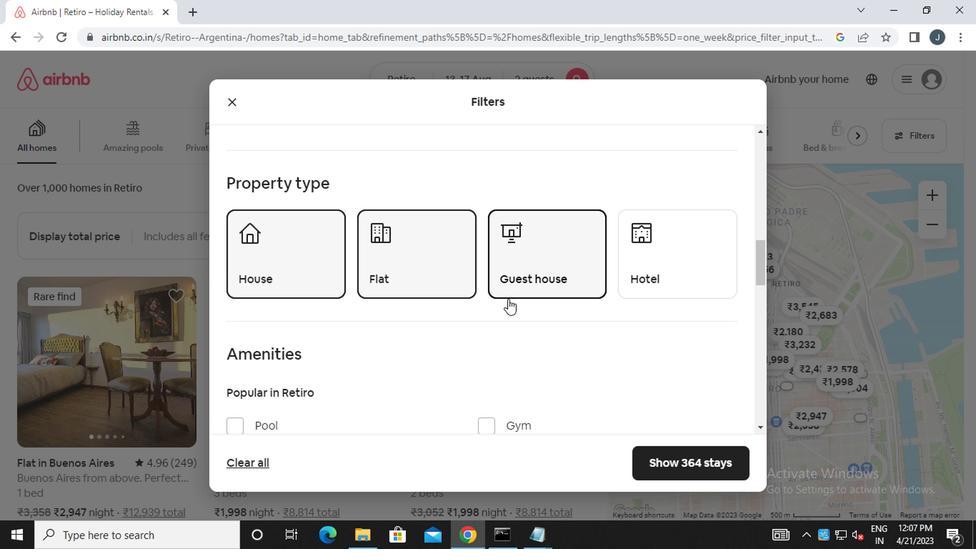 
Action: Mouse scrolled (504, 302) with delta (0, -1)
Screenshot: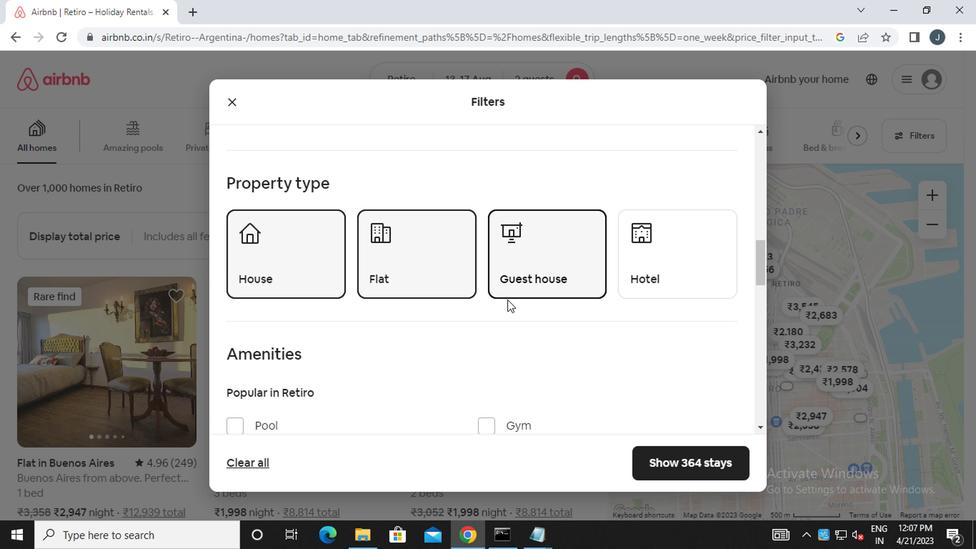 
Action: Mouse scrolled (504, 302) with delta (0, -1)
Screenshot: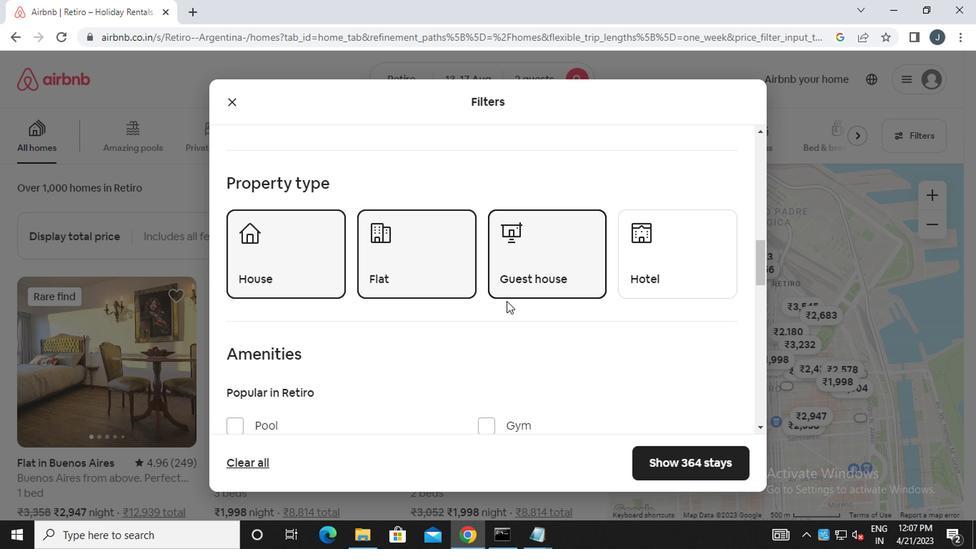
Action: Mouse scrolled (504, 302) with delta (0, -1)
Screenshot: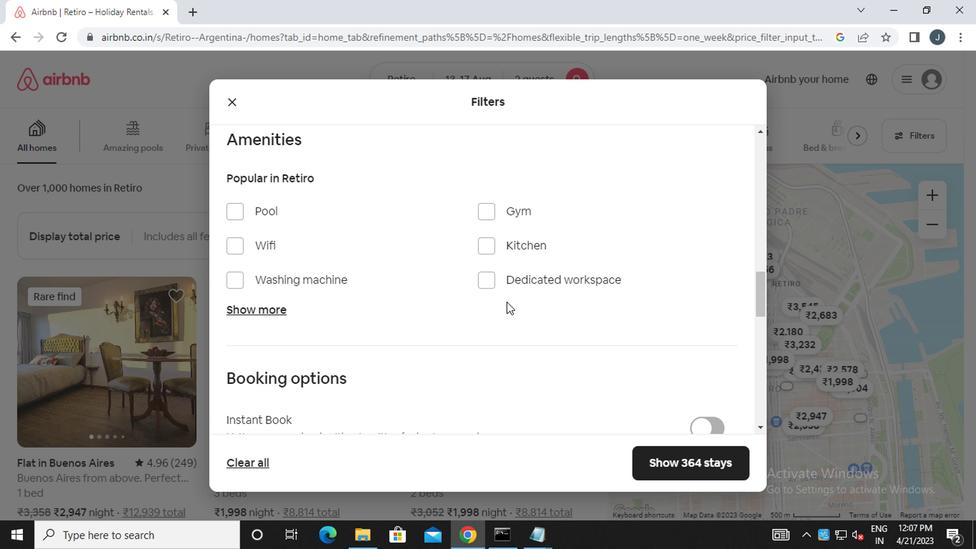 
Action: Mouse scrolled (504, 302) with delta (0, -1)
Screenshot: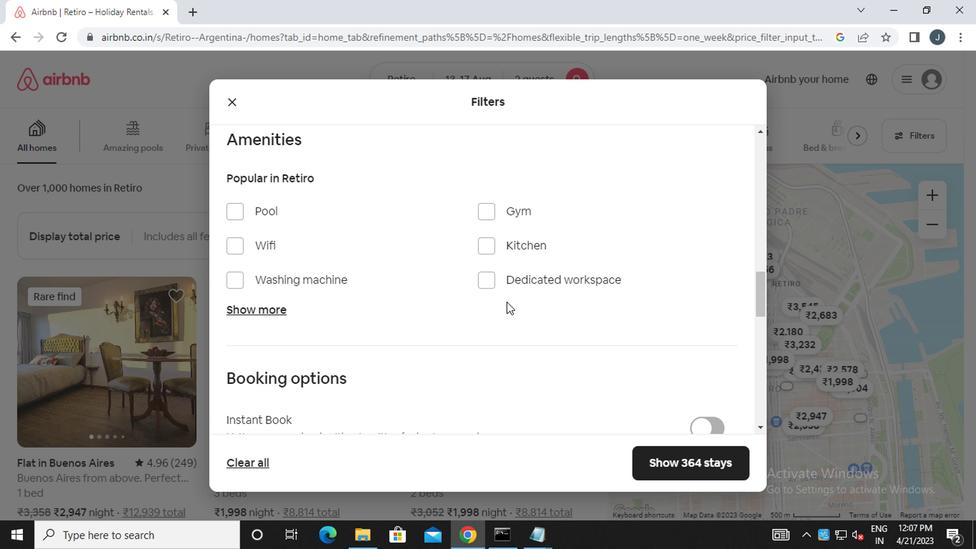 
Action: Mouse moved to (282, 165)
Screenshot: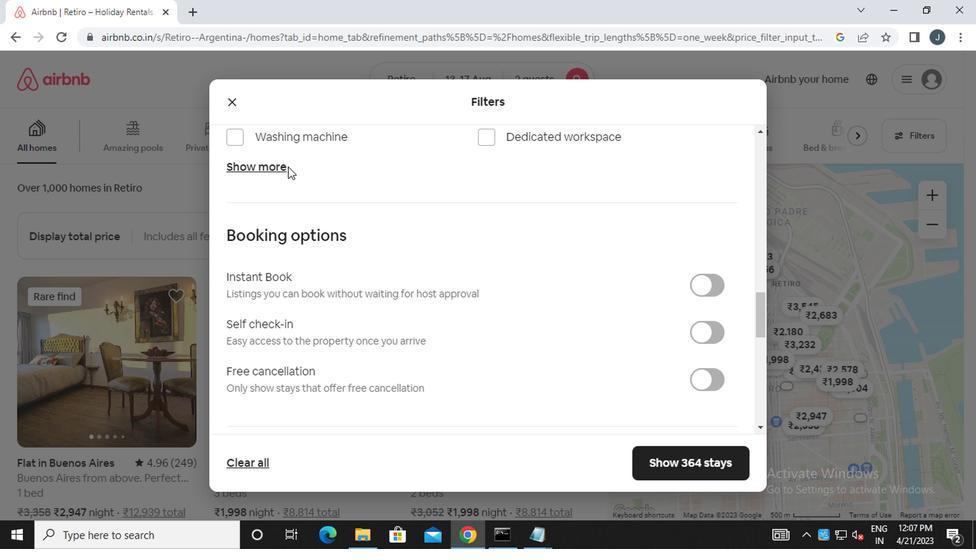 
Action: Mouse pressed left at (282, 165)
Screenshot: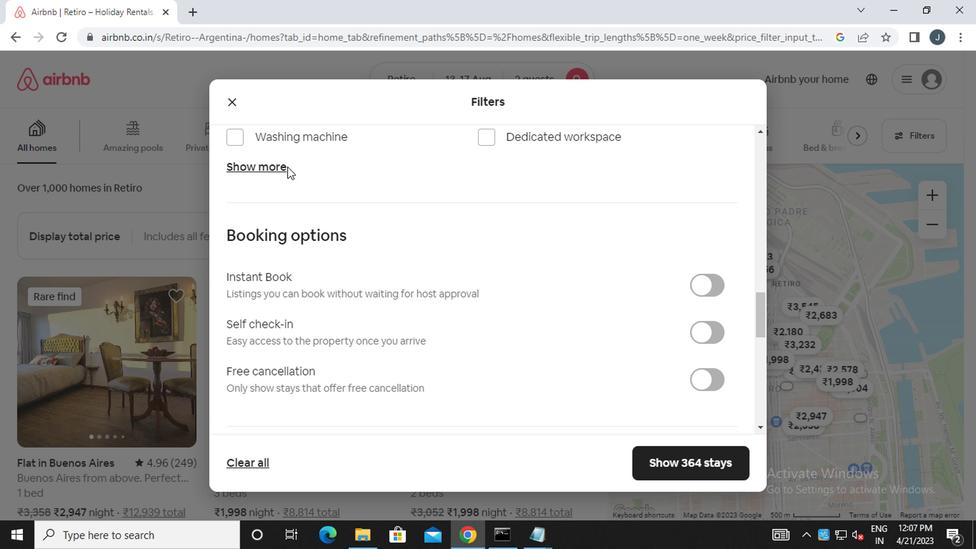
Action: Mouse moved to (299, 191)
Screenshot: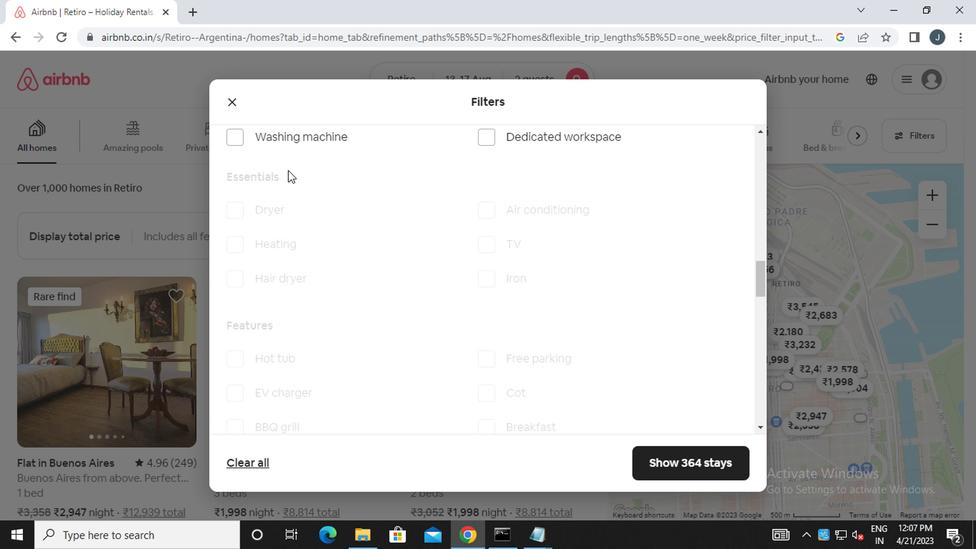 
Action: Mouse scrolled (299, 191) with delta (0, 0)
Screenshot: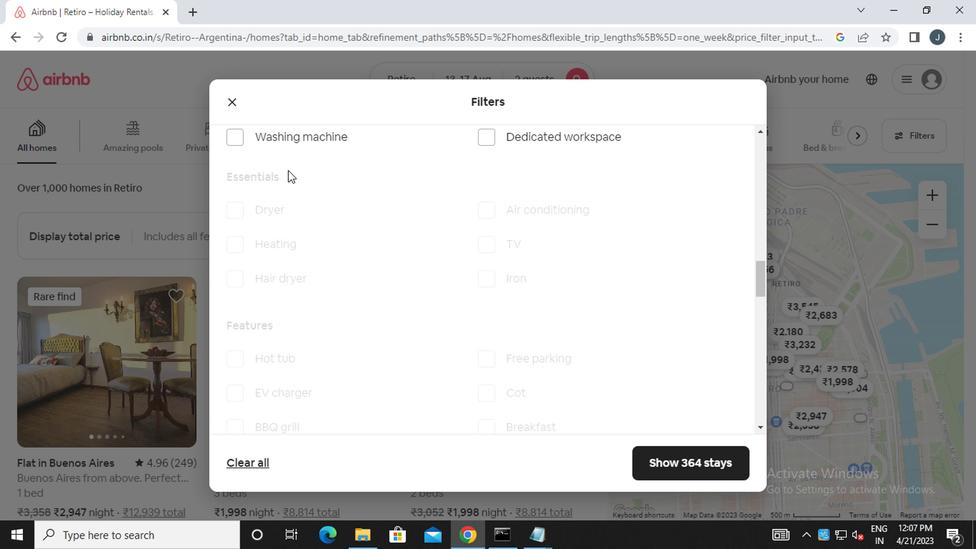 
Action: Mouse moved to (291, 169)
Screenshot: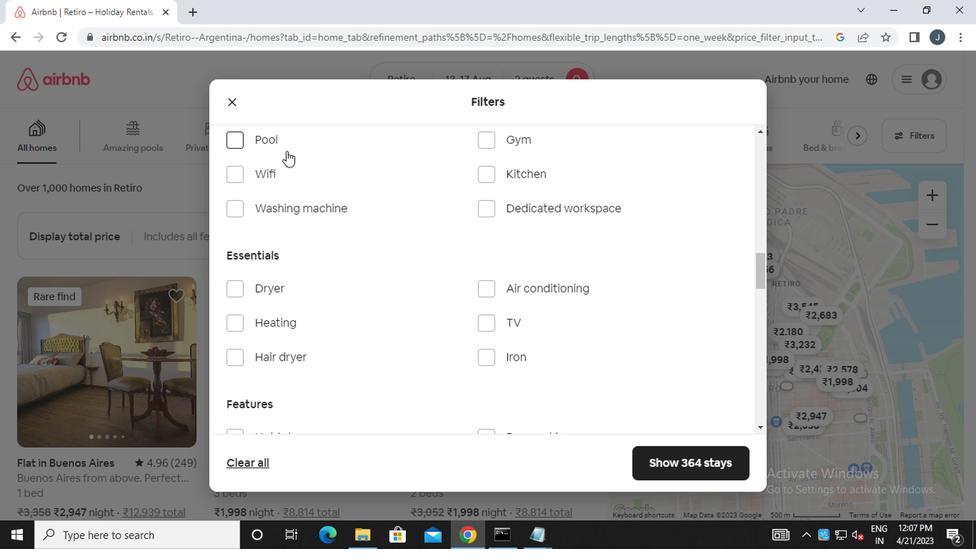 
Action: Mouse pressed left at (291, 169)
Screenshot: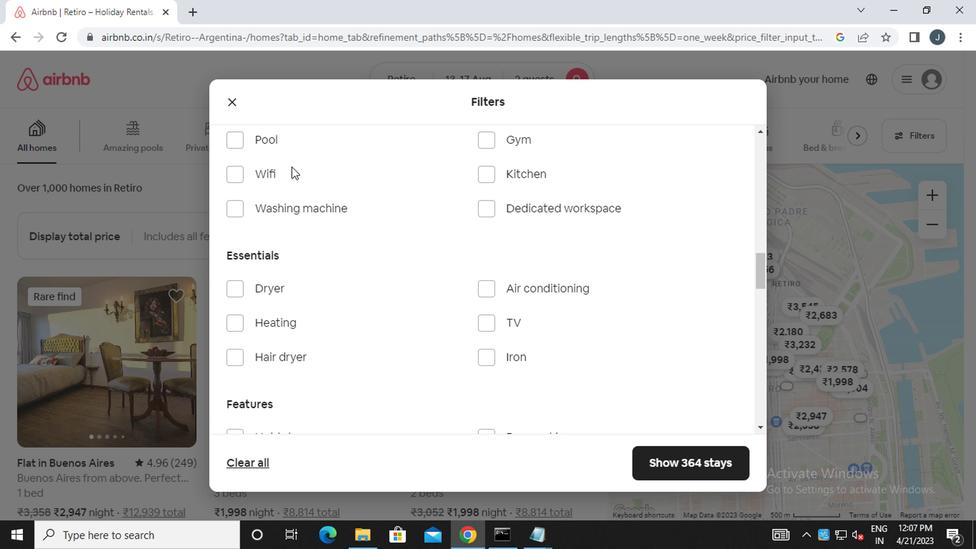 
Action: Mouse moved to (272, 329)
Screenshot: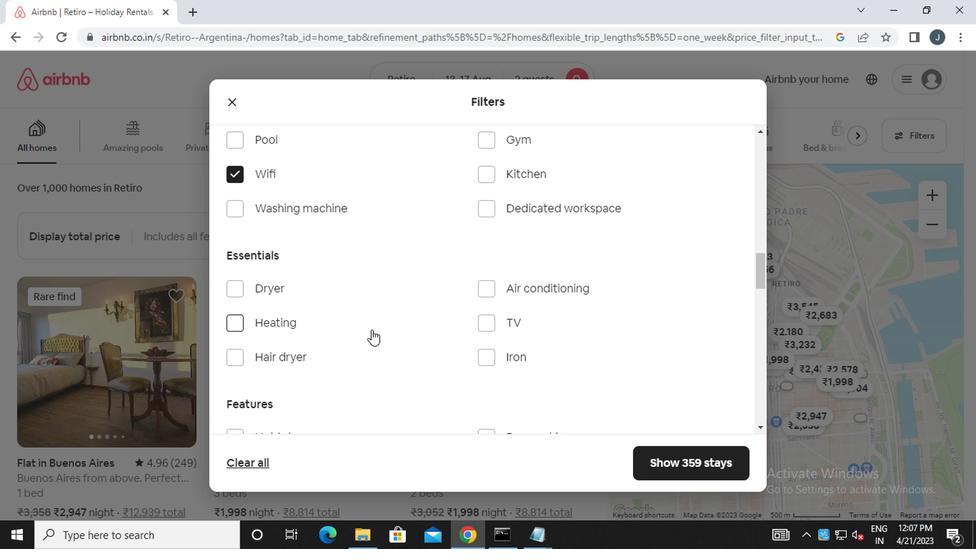
Action: Mouse pressed left at (272, 329)
Screenshot: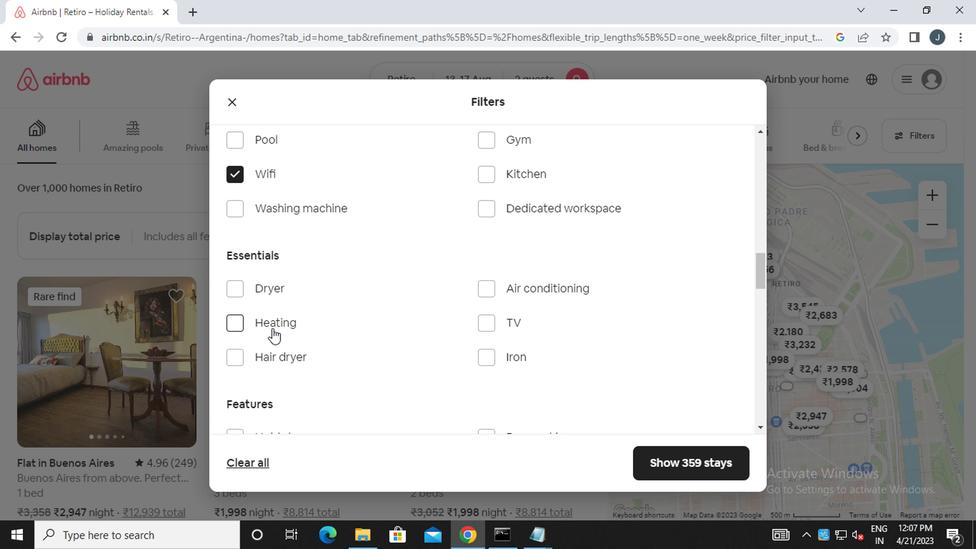 
Action: Mouse moved to (376, 339)
Screenshot: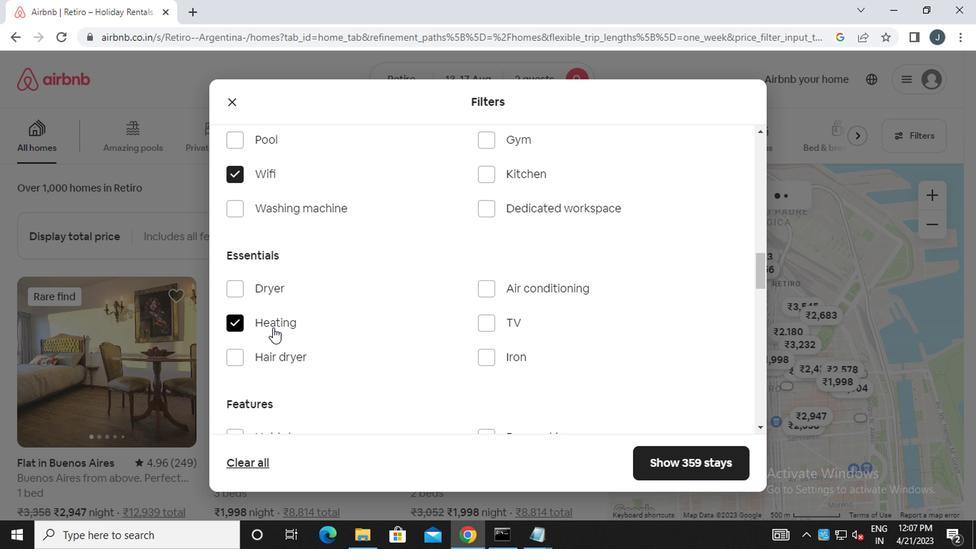 
Action: Mouse scrolled (376, 338) with delta (0, 0)
Screenshot: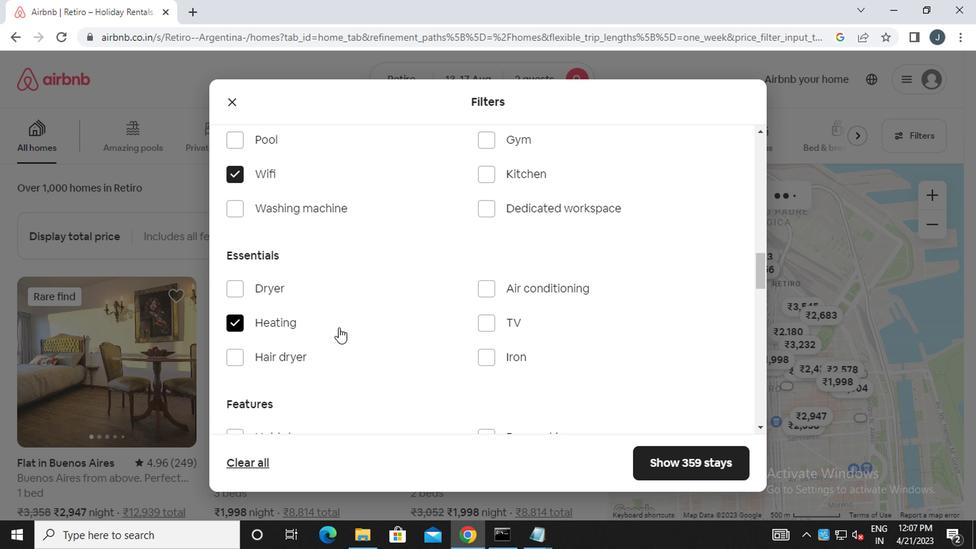 
Action: Mouse scrolled (376, 338) with delta (0, 0)
Screenshot: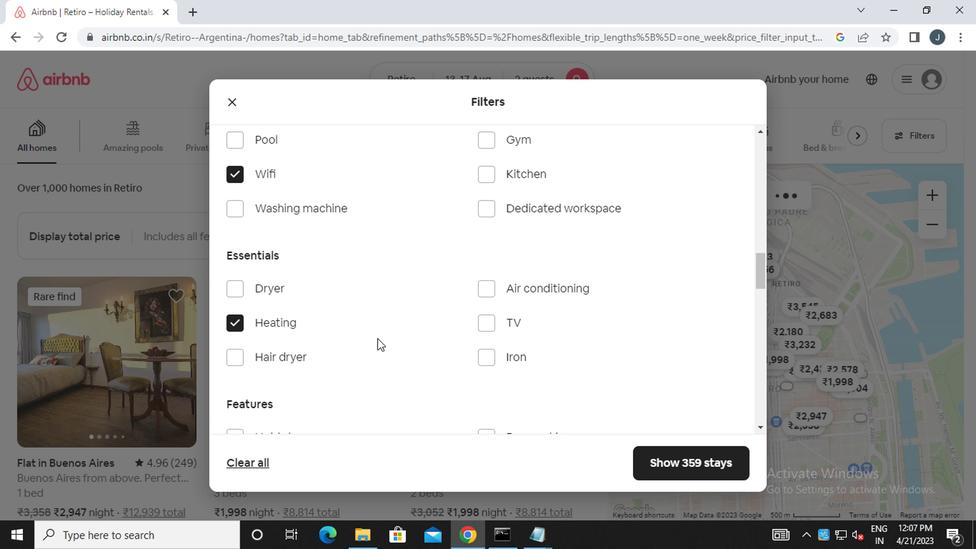 
Action: Mouse scrolled (376, 338) with delta (0, 0)
Screenshot: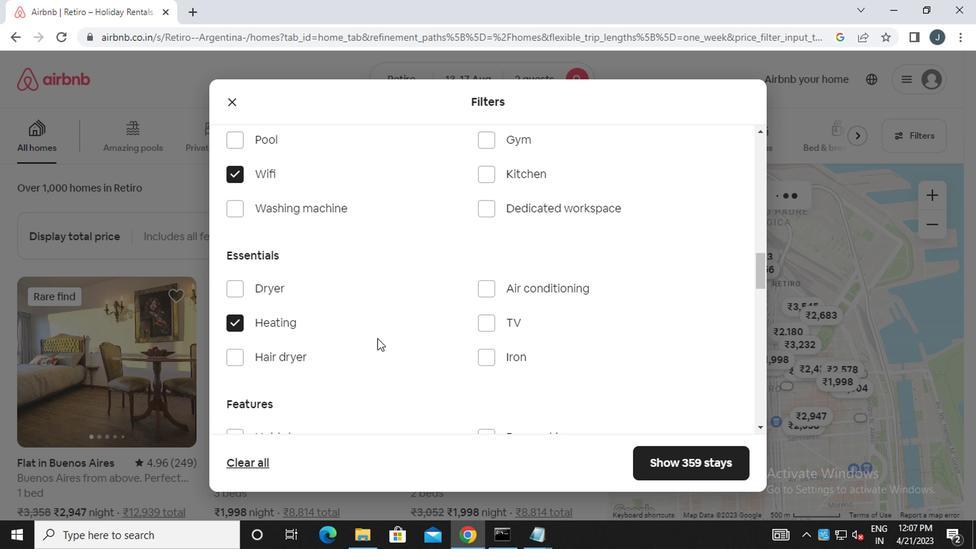 
Action: Mouse moved to (373, 339)
Screenshot: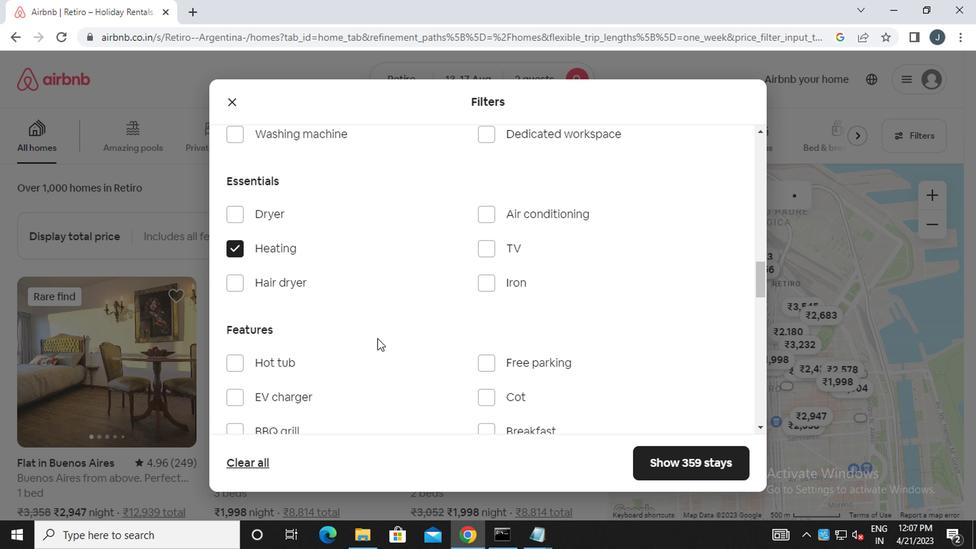 
Action: Mouse scrolled (373, 338) with delta (0, 0)
Screenshot: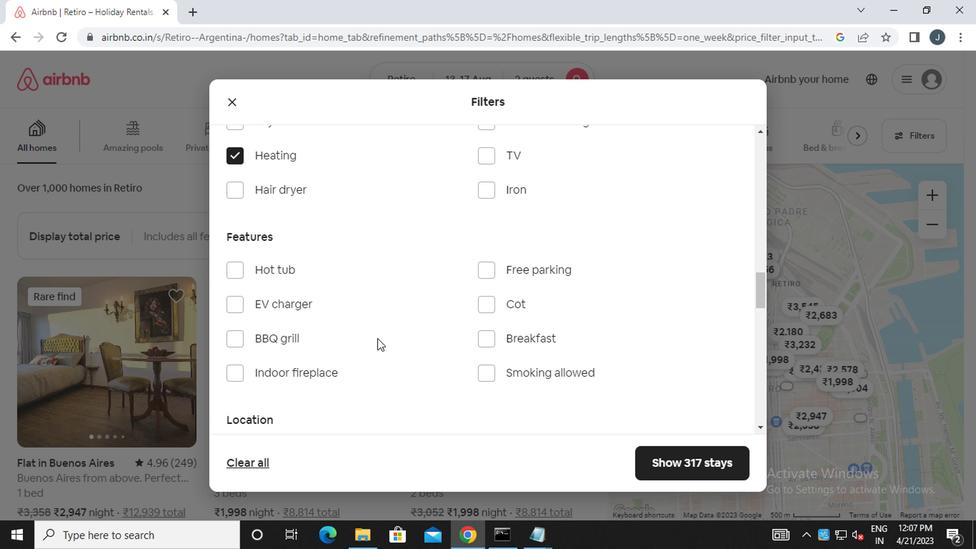 
Action: Mouse scrolled (373, 338) with delta (0, 0)
Screenshot: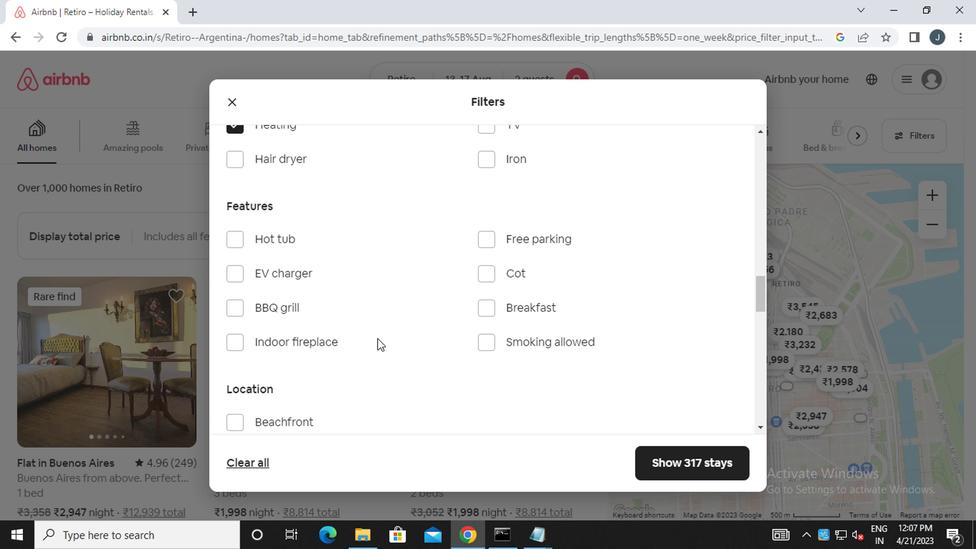 
Action: Mouse scrolled (373, 338) with delta (0, 0)
Screenshot: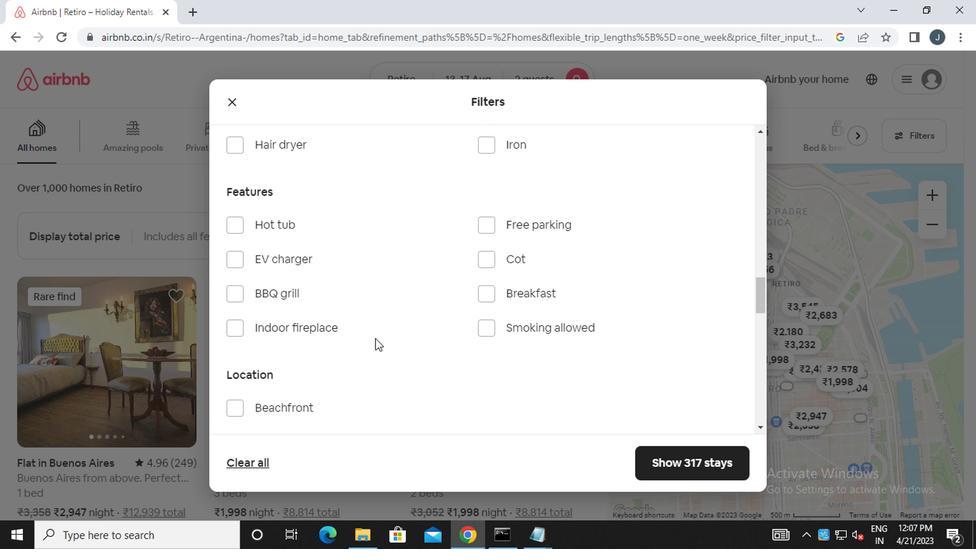 
Action: Mouse moved to (373, 339)
Screenshot: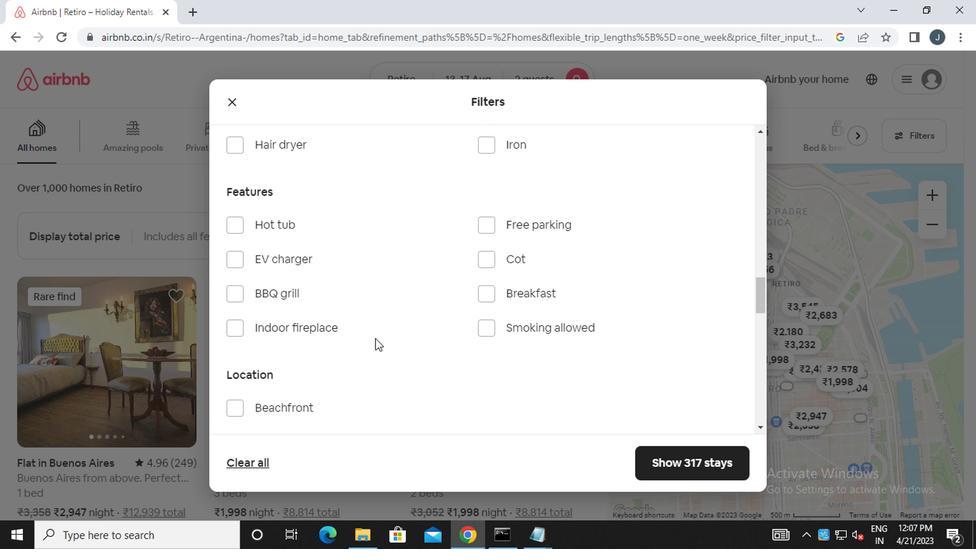 
Action: Mouse scrolled (373, 338) with delta (0, 0)
Screenshot: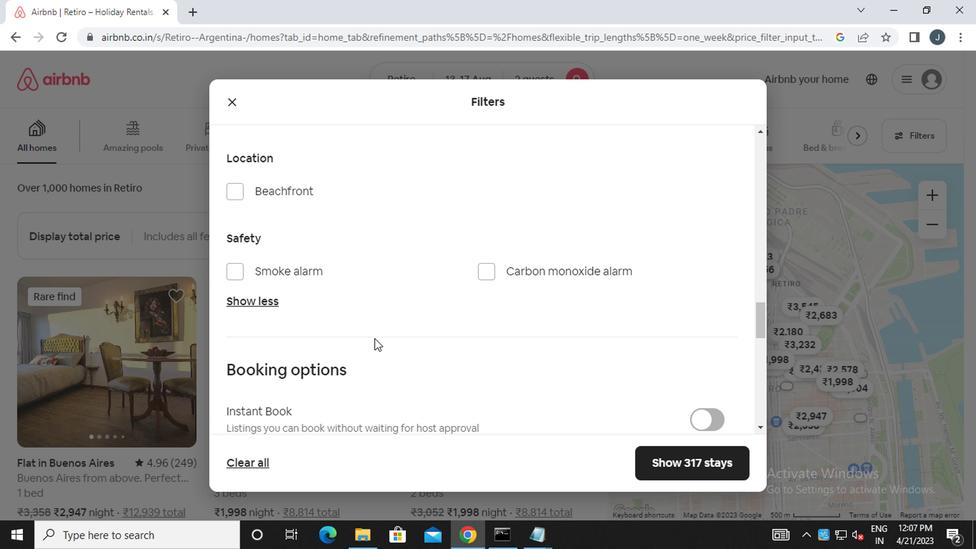 
Action: Mouse scrolled (373, 338) with delta (0, 0)
Screenshot: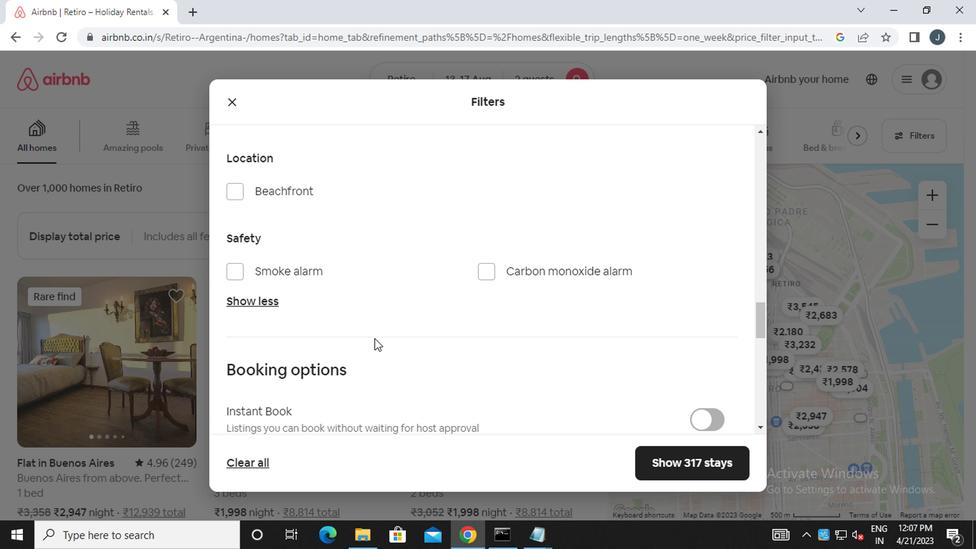 
Action: Mouse scrolled (373, 338) with delta (0, 0)
Screenshot: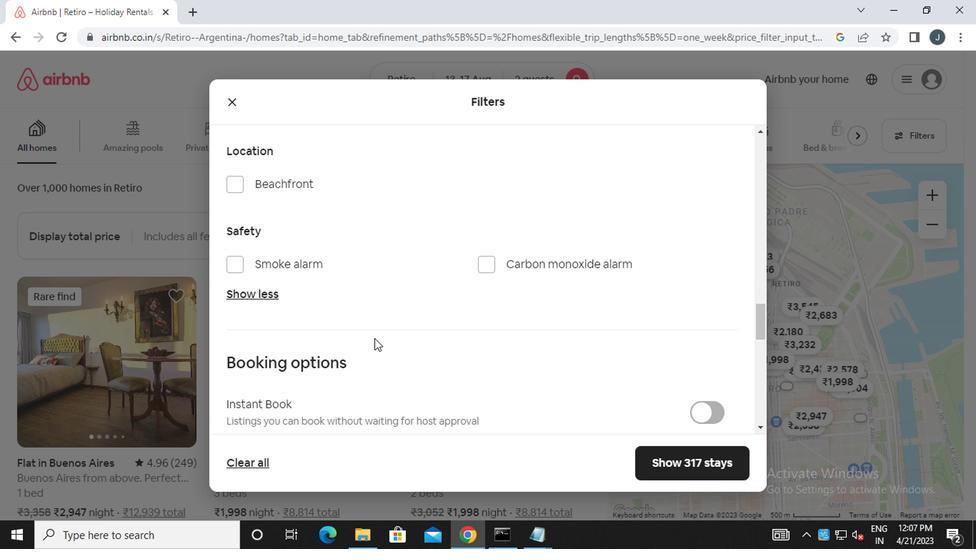 
Action: Mouse scrolled (373, 338) with delta (0, 0)
Screenshot: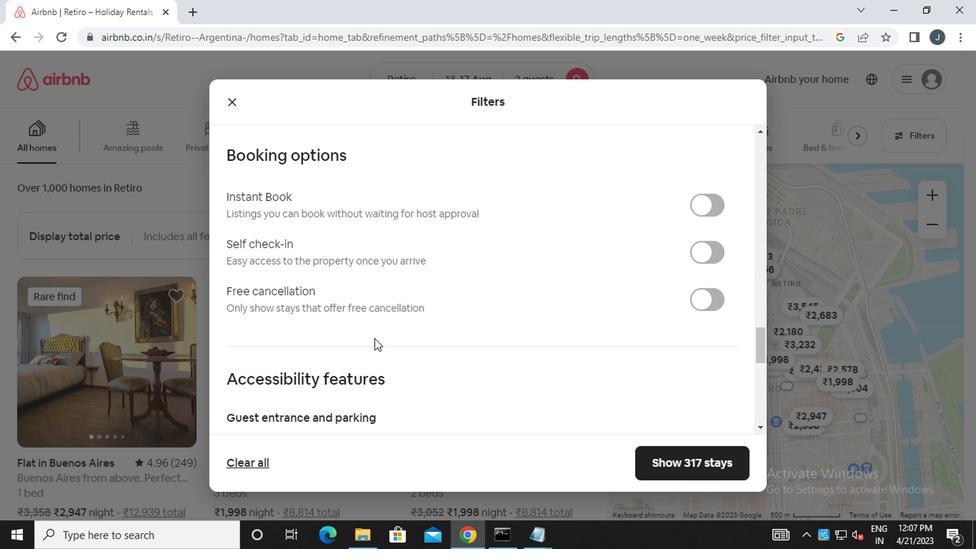 
Action: Mouse scrolled (373, 338) with delta (0, 0)
Screenshot: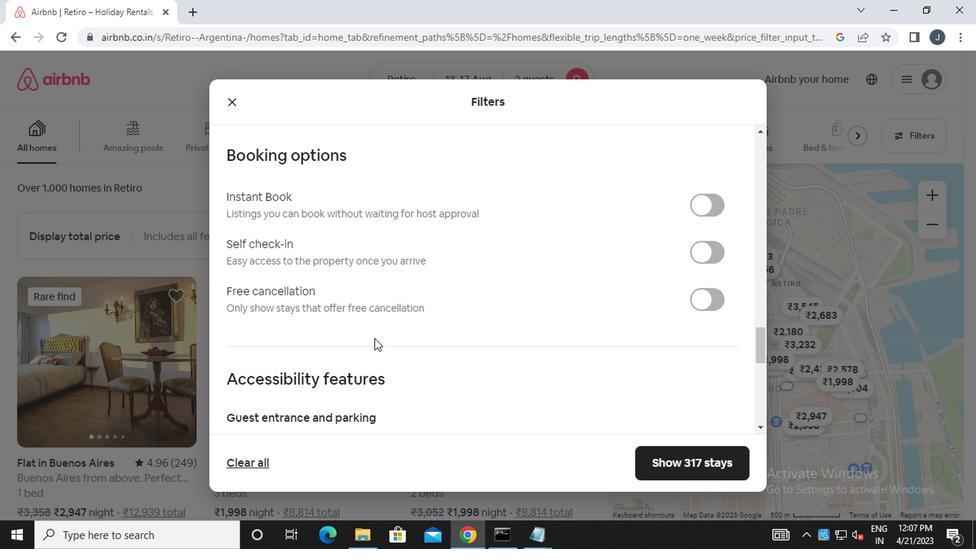
Action: Mouse scrolled (373, 338) with delta (0, 0)
Screenshot: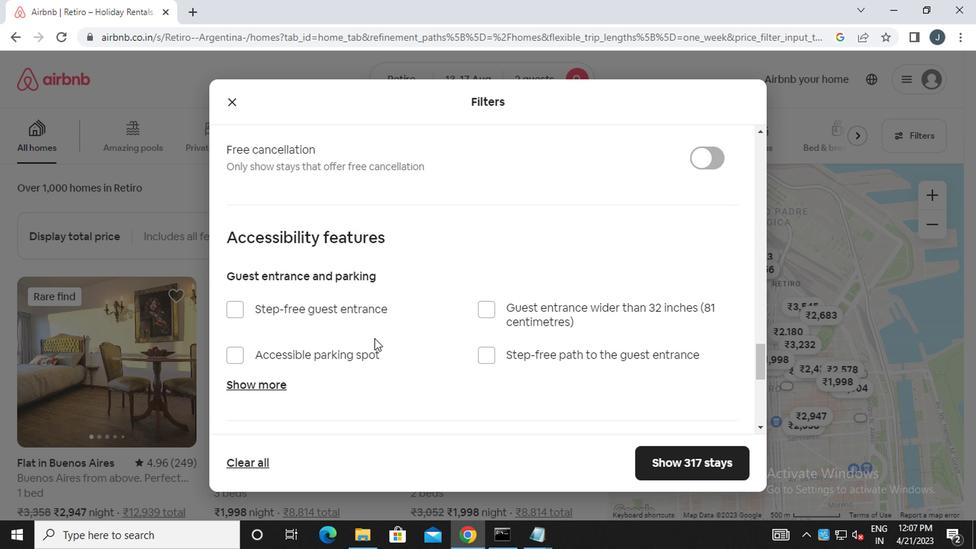 
Action: Mouse scrolled (373, 338) with delta (0, 0)
Screenshot: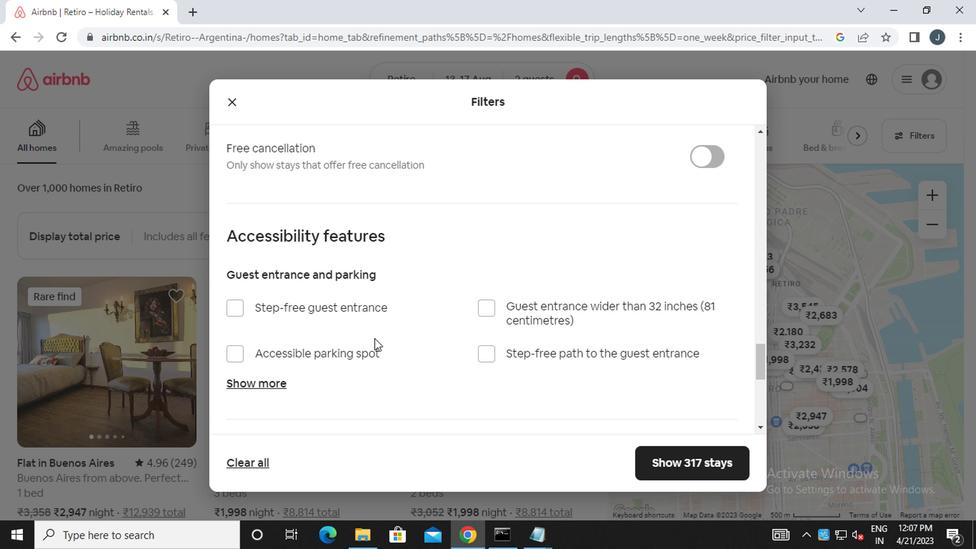 
Action: Mouse moved to (428, 295)
Screenshot: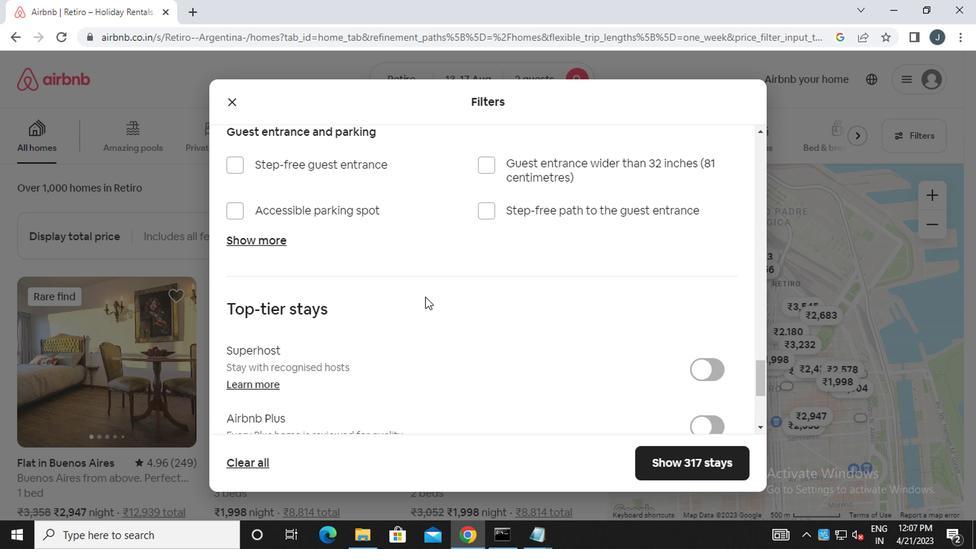 
Action: Mouse scrolled (428, 296) with delta (0, 1)
Screenshot: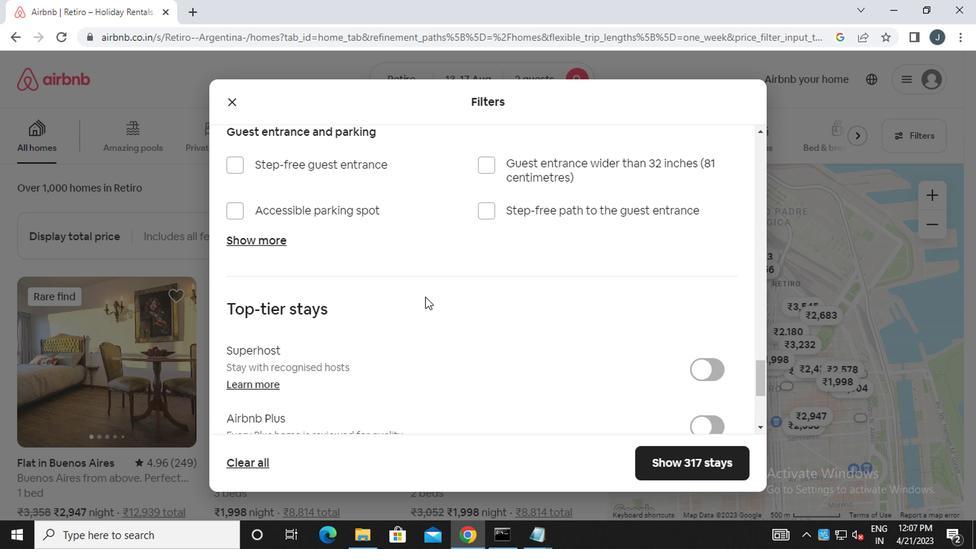 
Action: Mouse scrolled (428, 296) with delta (0, 1)
Screenshot: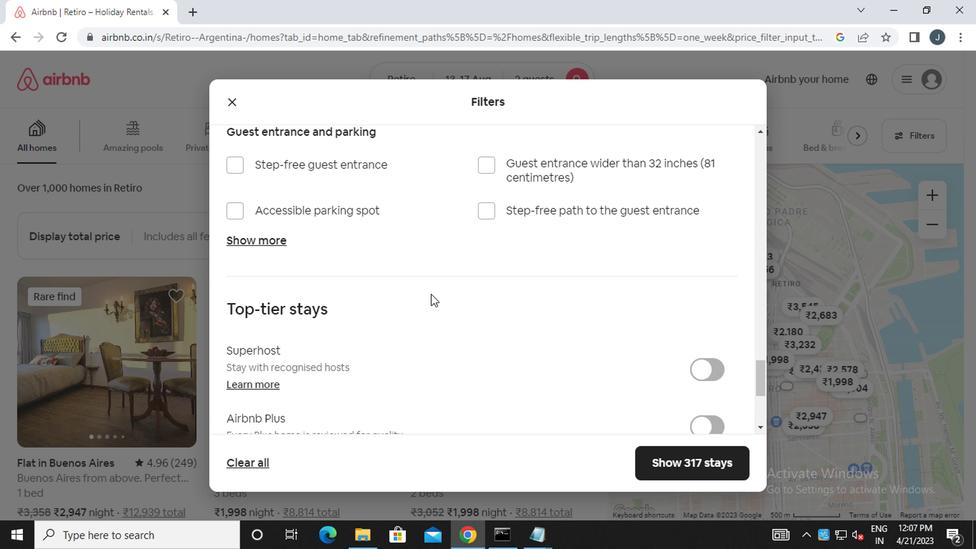 
Action: Mouse scrolled (428, 296) with delta (0, 1)
Screenshot: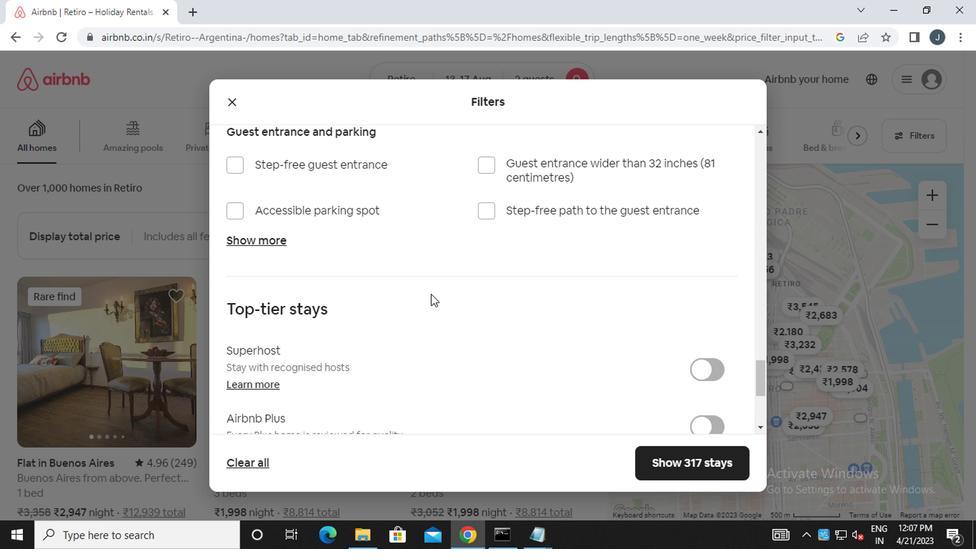 
Action: Mouse moved to (706, 182)
Screenshot: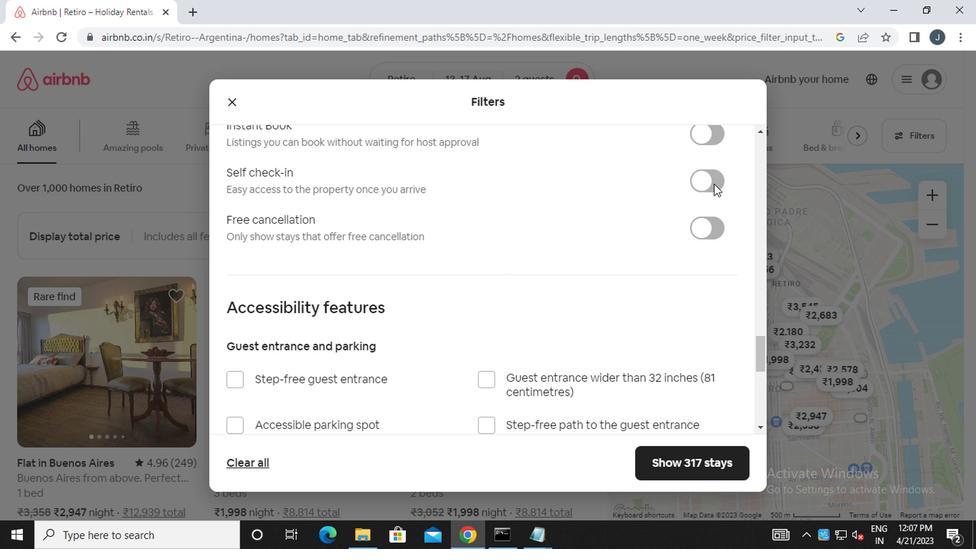 
Action: Mouse pressed left at (706, 182)
Screenshot: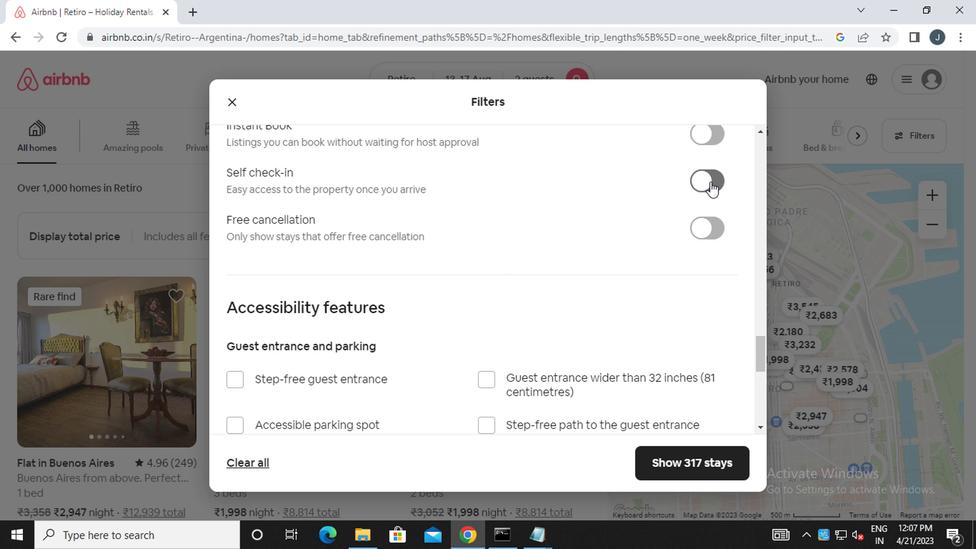 
Action: Mouse moved to (431, 332)
Screenshot: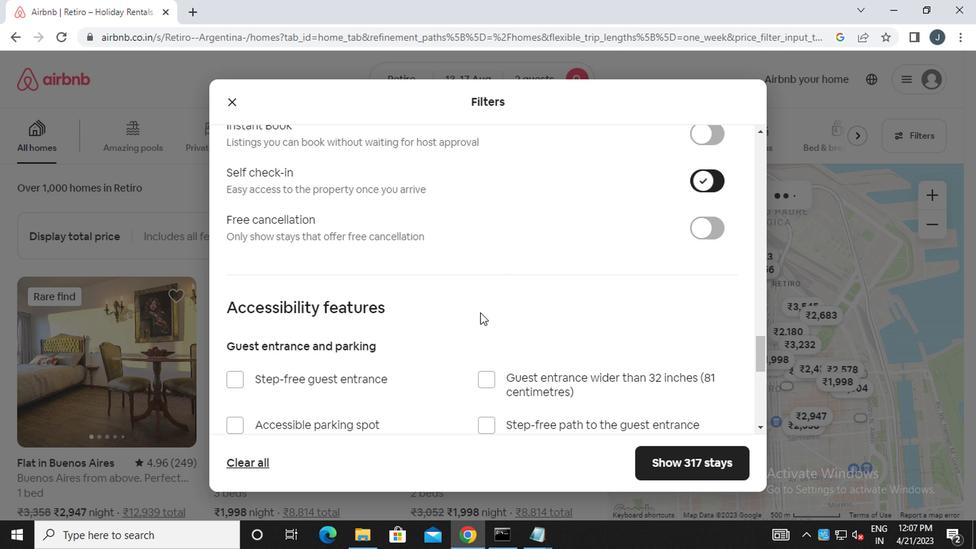 
Action: Mouse scrolled (431, 331) with delta (0, 0)
Screenshot: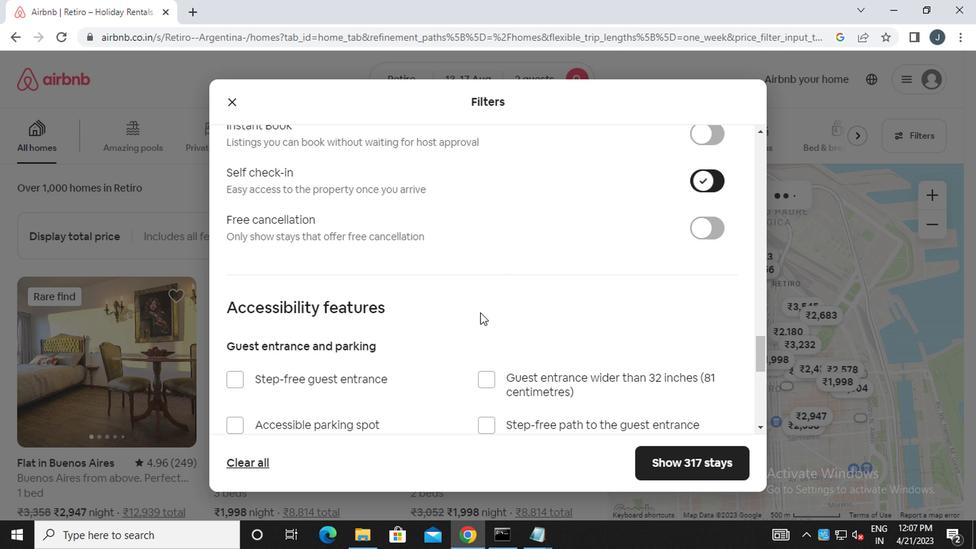 
Action: Mouse moved to (428, 335)
Screenshot: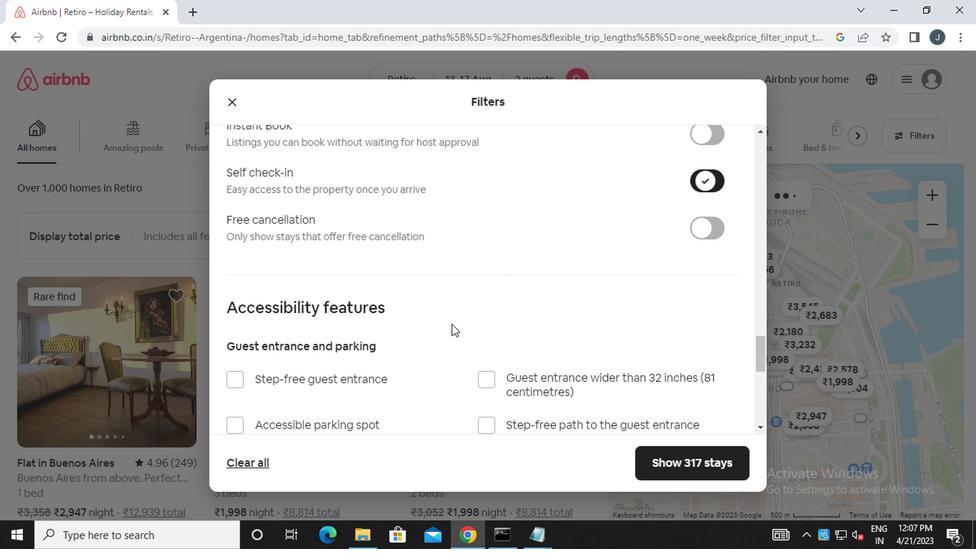 
Action: Mouse scrolled (428, 335) with delta (0, 0)
Screenshot: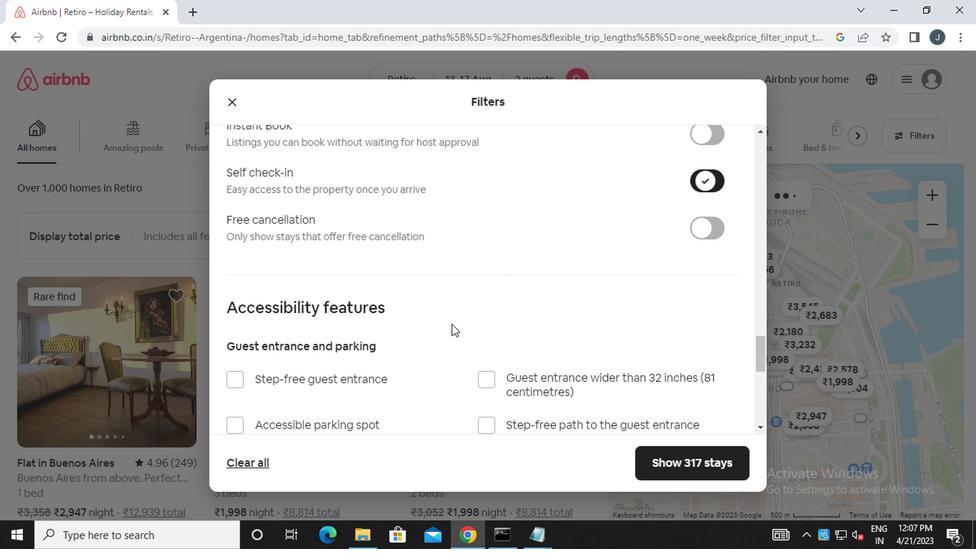 
Action: Mouse moved to (427, 335)
Screenshot: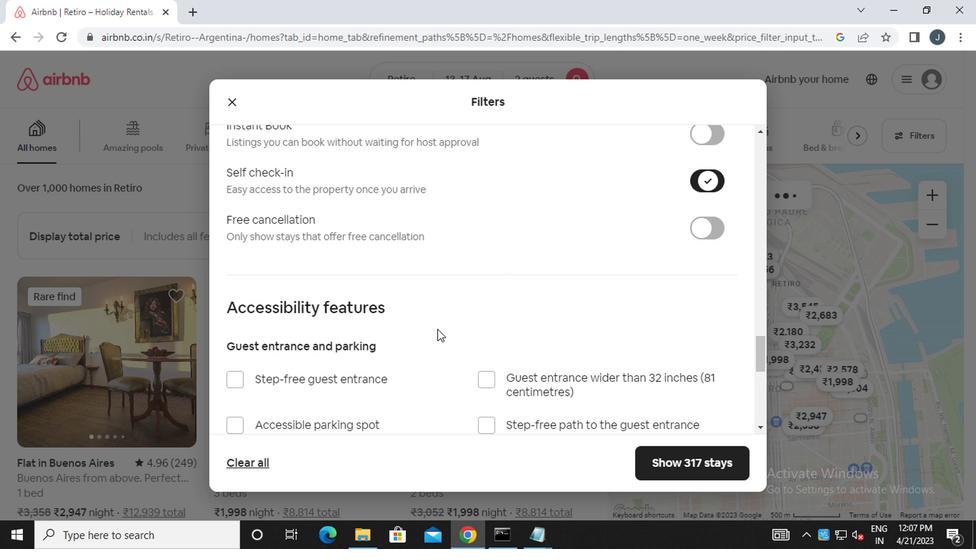 
Action: Mouse scrolled (427, 335) with delta (0, 0)
Screenshot: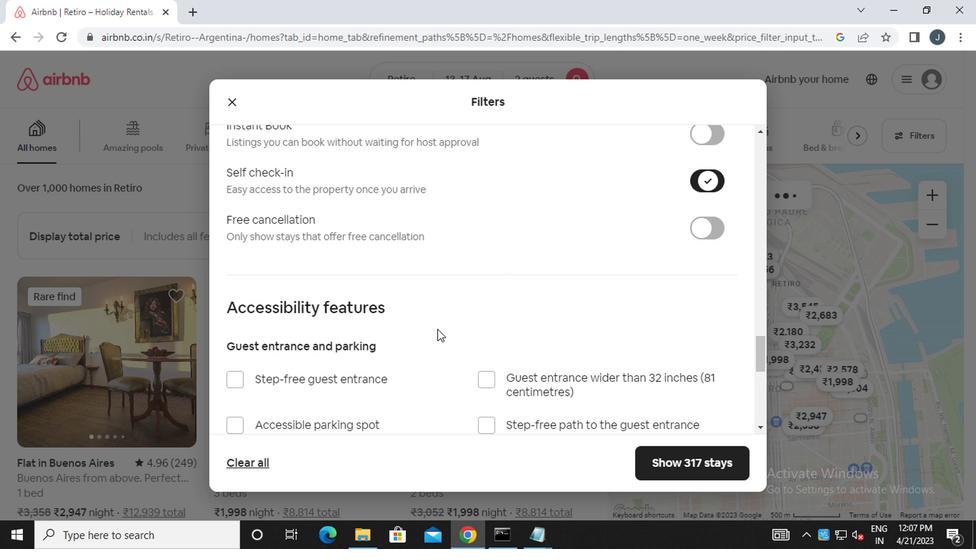 
Action: Mouse moved to (425, 338)
Screenshot: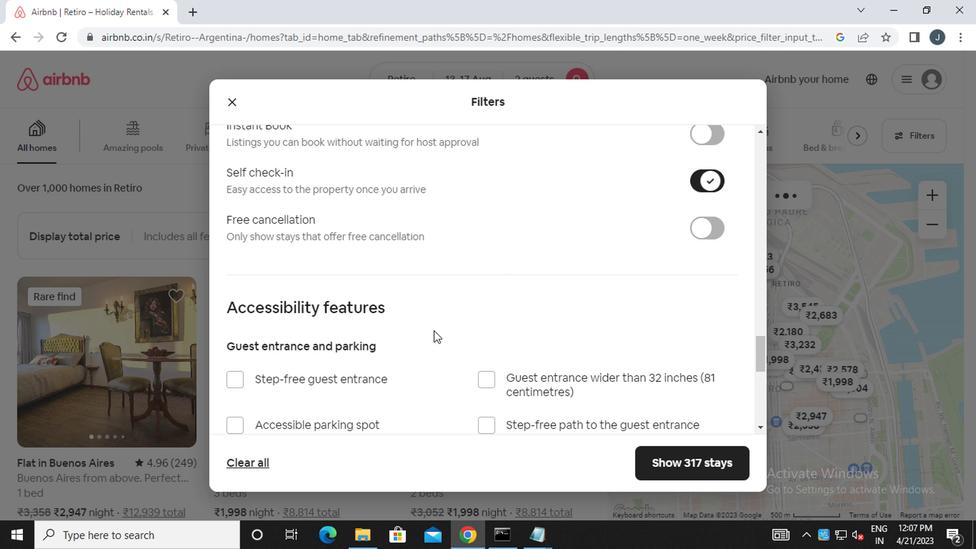 
Action: Mouse scrolled (425, 338) with delta (0, 0)
Screenshot: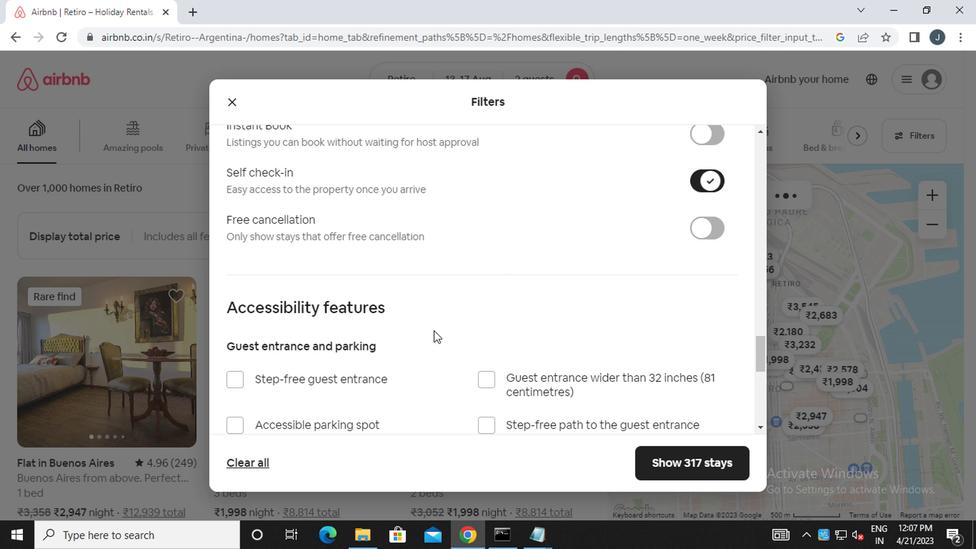 
Action: Mouse scrolled (425, 338) with delta (0, 0)
Screenshot: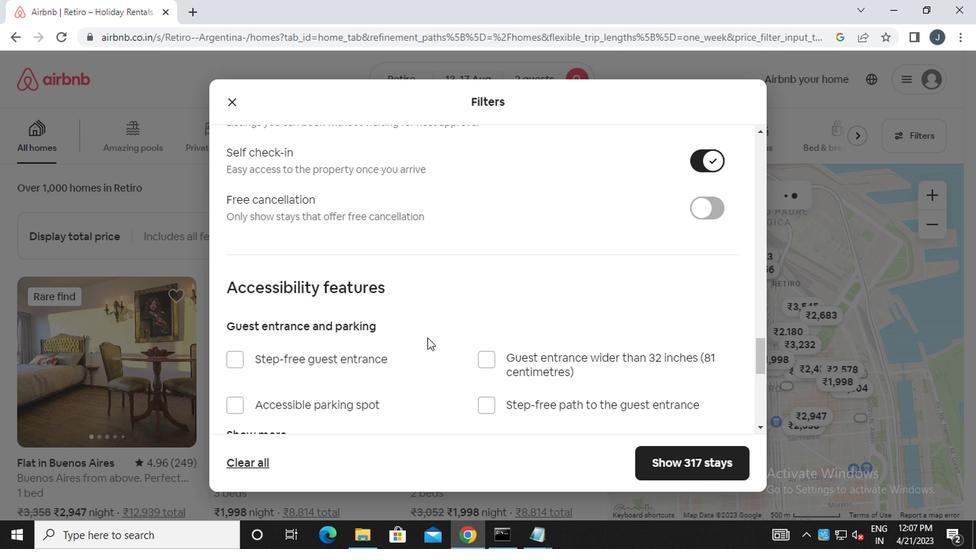 
Action: Mouse scrolled (425, 338) with delta (0, 0)
Screenshot: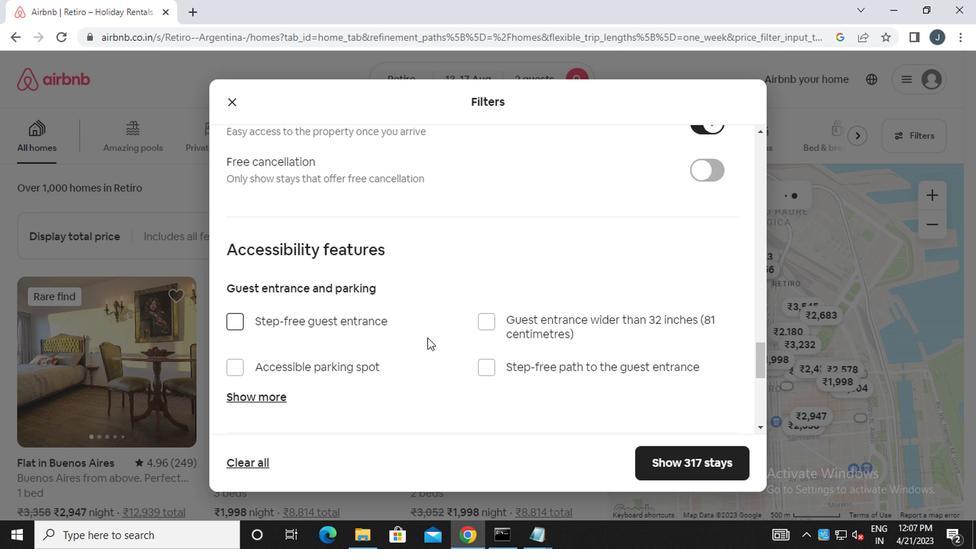 
Action: Mouse scrolled (425, 338) with delta (0, 0)
Screenshot: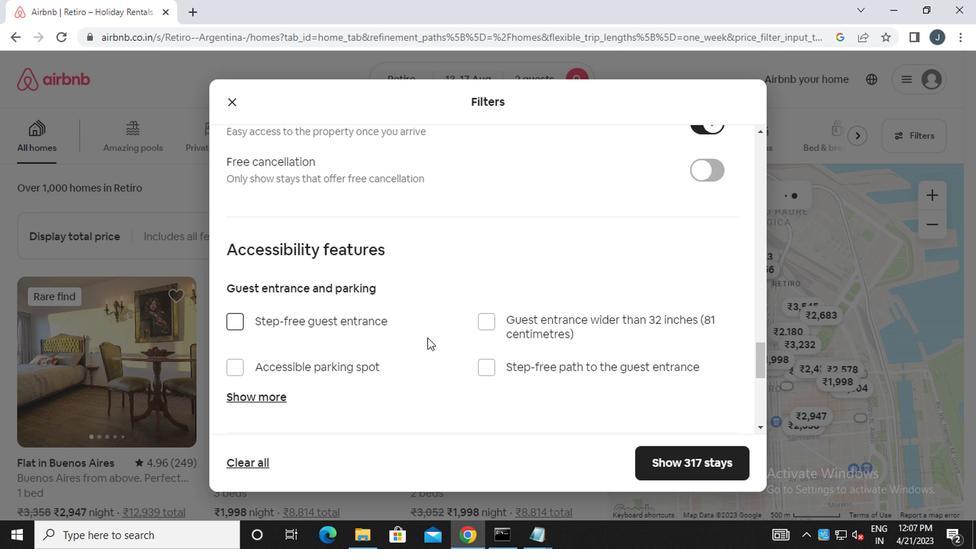 
Action: Mouse scrolled (425, 338) with delta (0, 0)
Screenshot: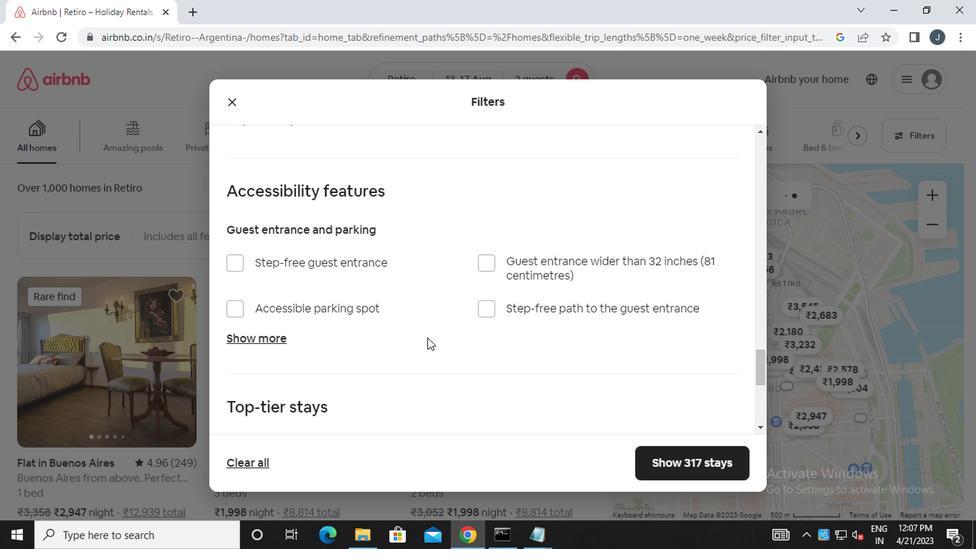 
Action: Mouse moved to (418, 344)
Screenshot: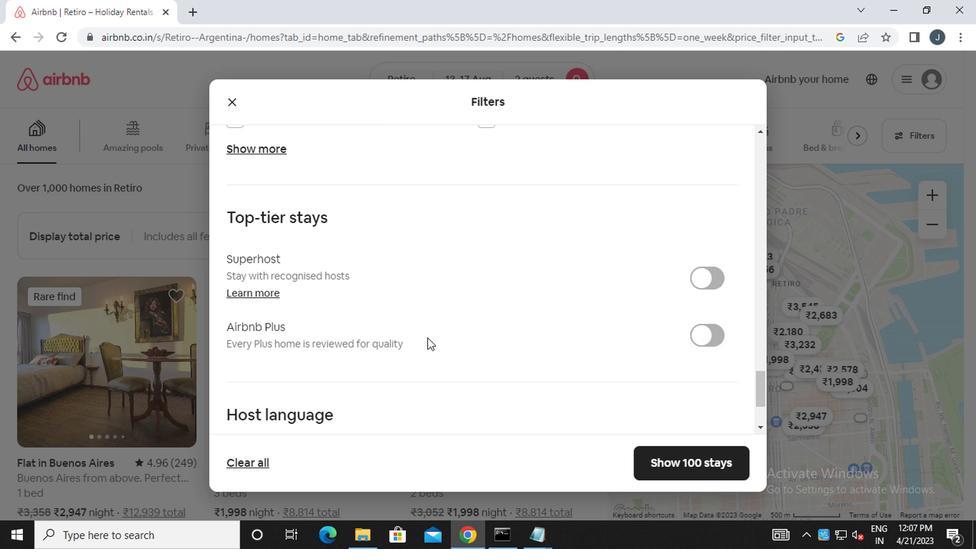 
Action: Mouse scrolled (418, 343) with delta (0, 0)
Screenshot: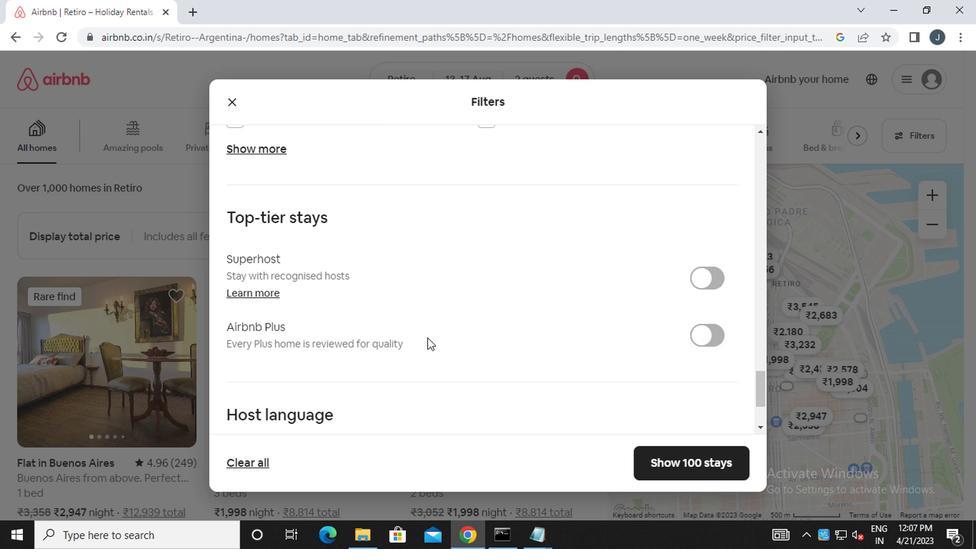
Action: Mouse moved to (416, 348)
Screenshot: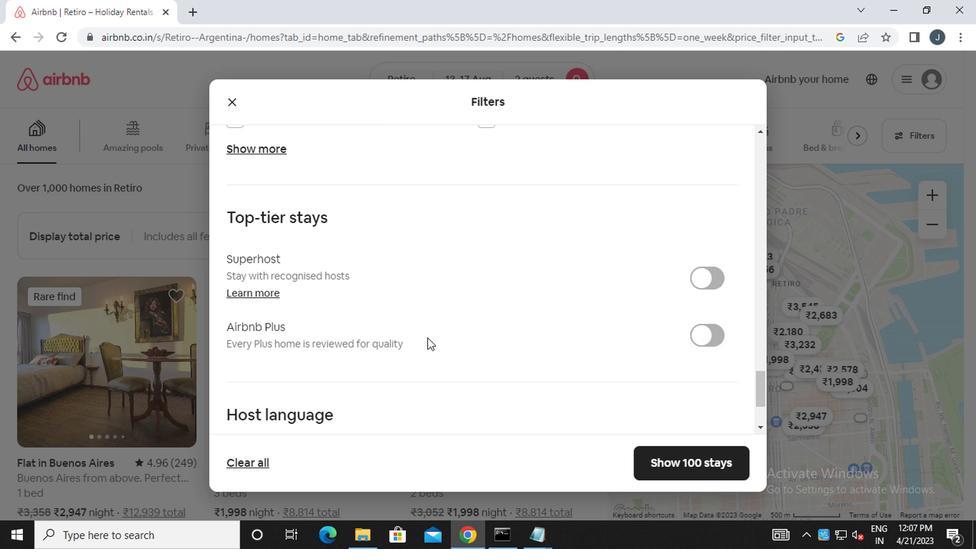 
Action: Mouse scrolled (416, 347) with delta (0, 0)
Screenshot: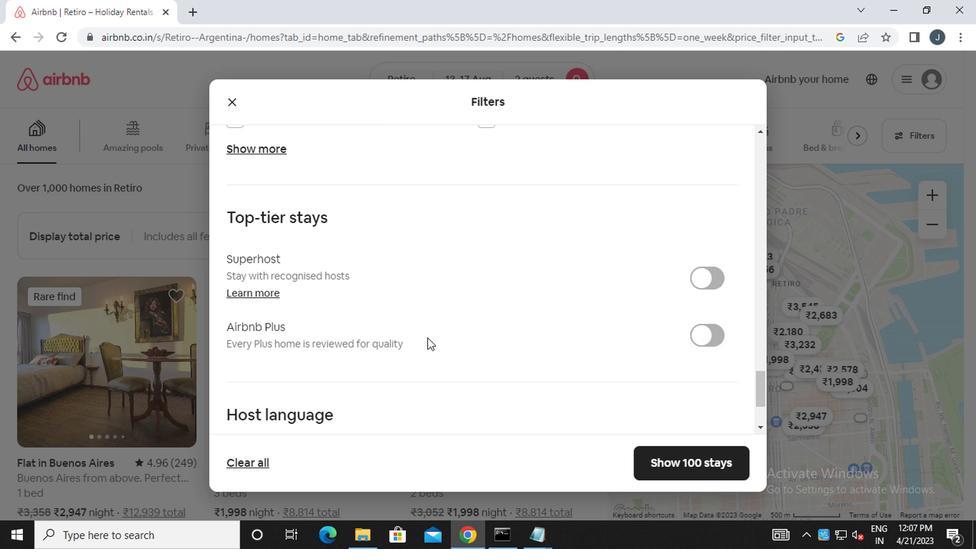 
Action: Mouse moved to (415, 348)
Screenshot: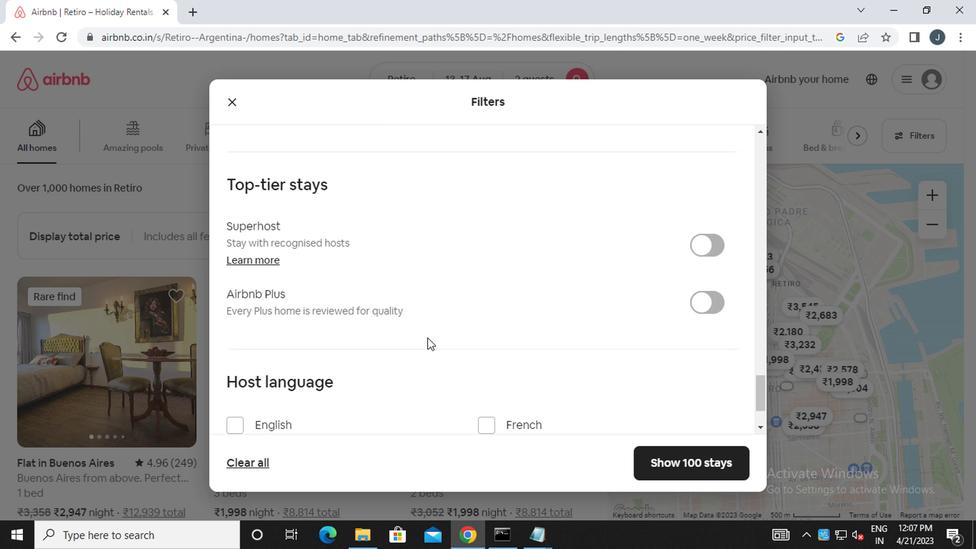 
Action: Mouse scrolled (415, 347) with delta (0, 0)
Screenshot: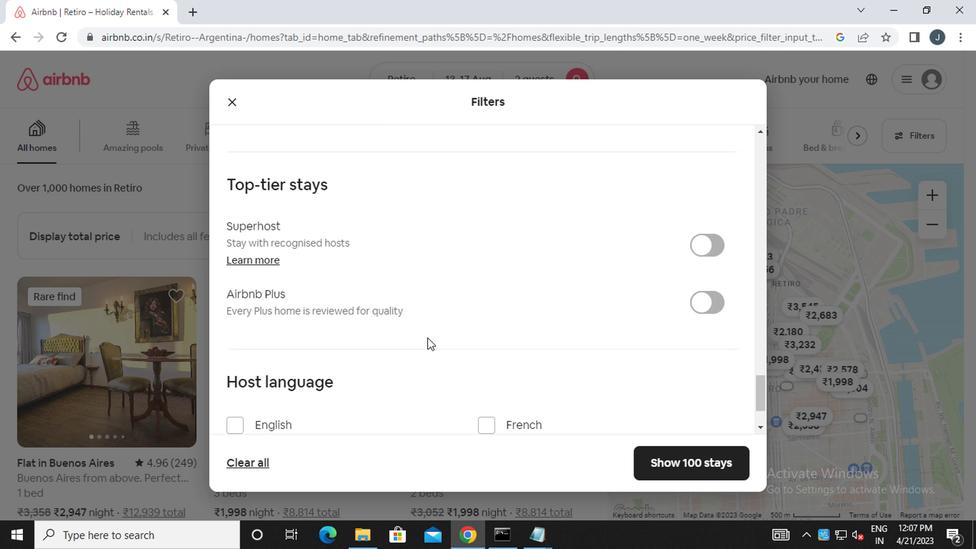 
Action: Mouse moved to (414, 349)
Screenshot: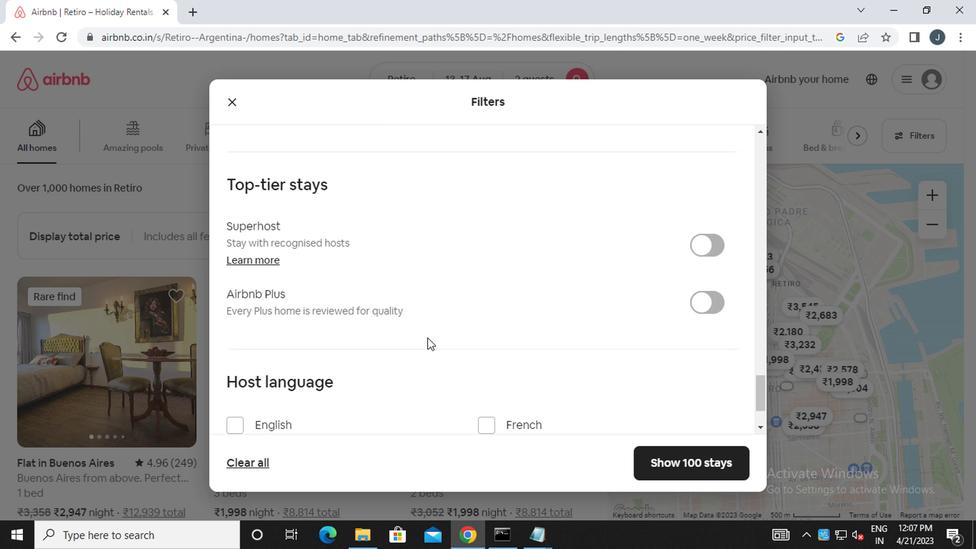 
Action: Mouse scrolled (414, 348) with delta (0, -1)
Screenshot: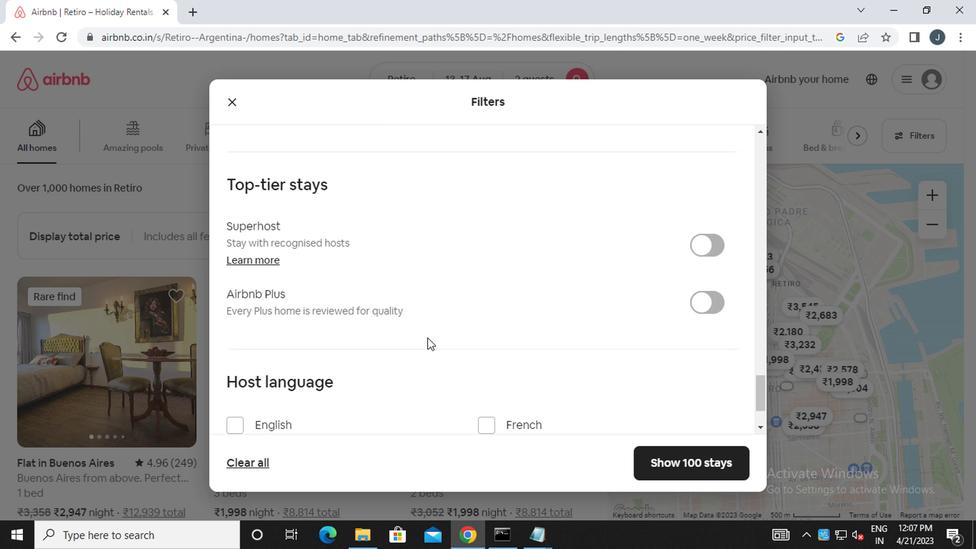 
Action: Mouse moved to (409, 350)
Screenshot: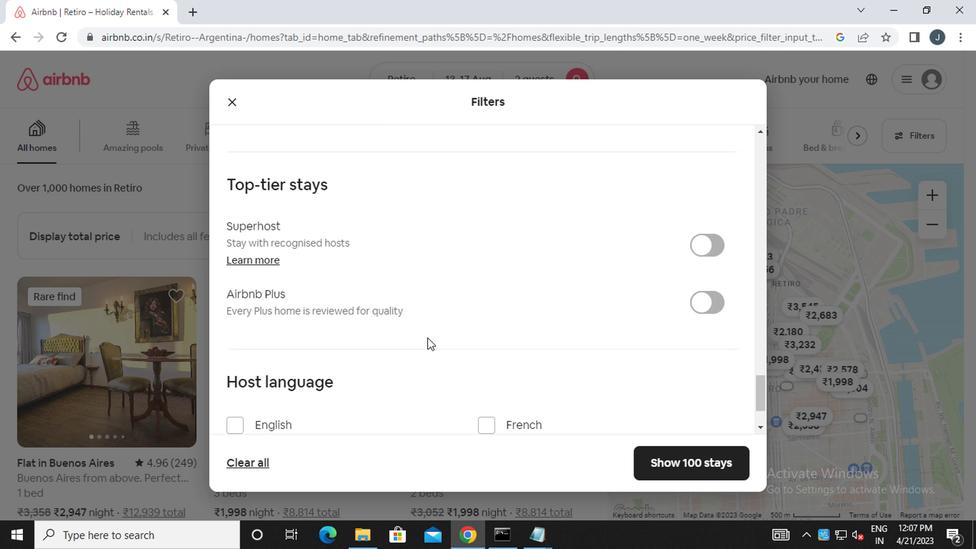 
Action: Mouse scrolled (409, 349) with delta (0, 0)
Screenshot: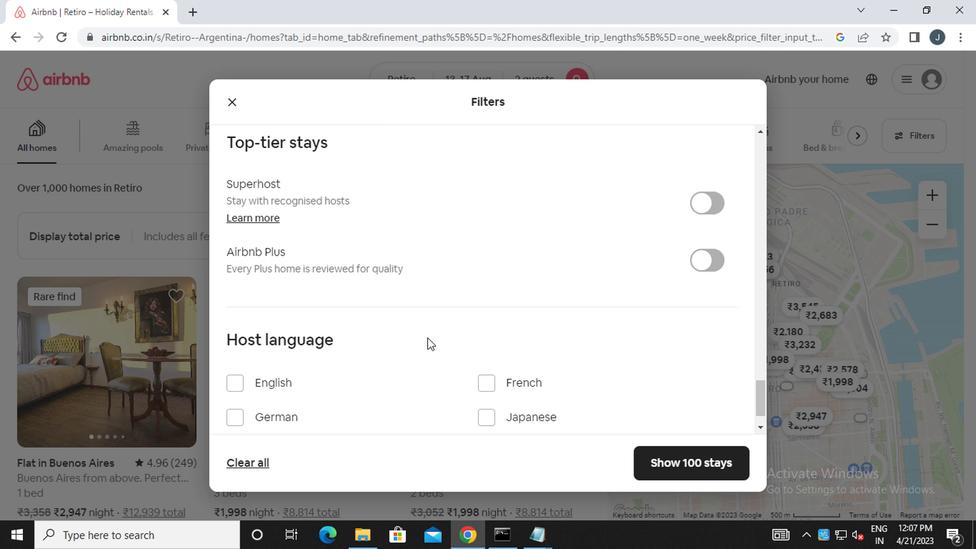 
Action: Mouse moved to (408, 351)
Screenshot: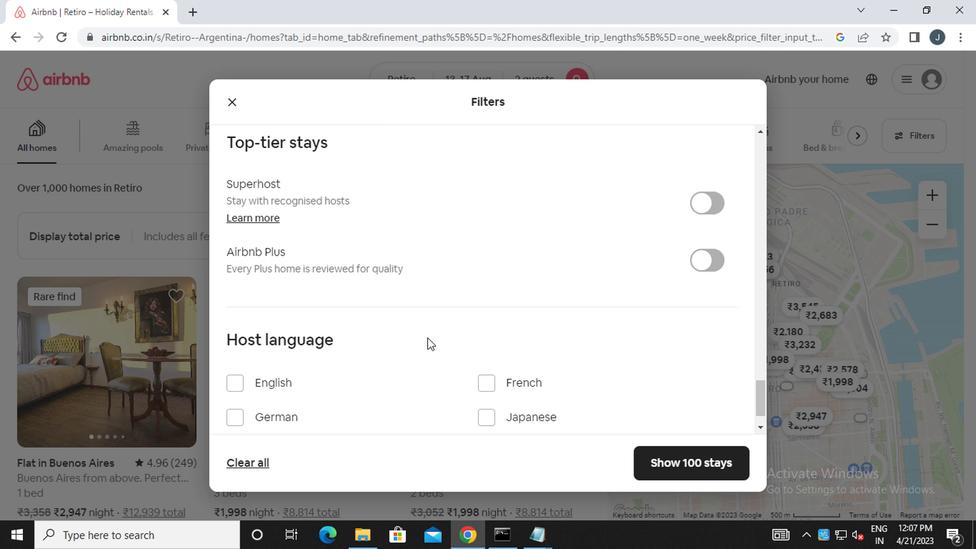 
Action: Mouse scrolled (408, 350) with delta (0, -1)
Screenshot: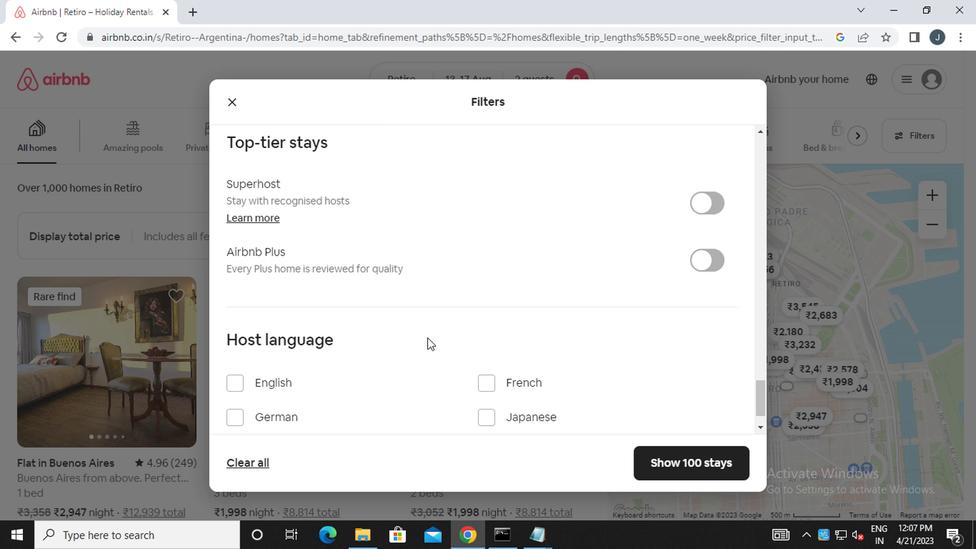 
Action: Mouse moved to (248, 335)
Screenshot: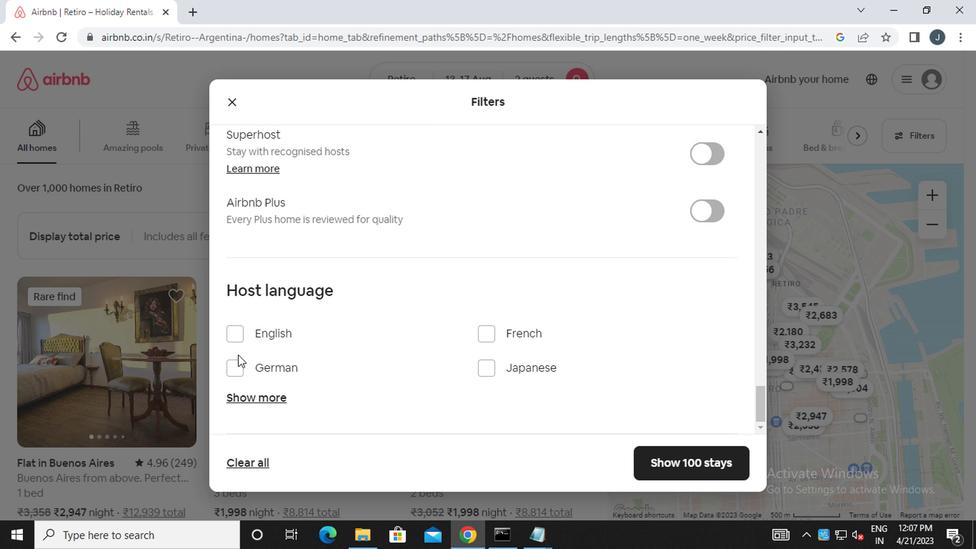 
Action: Mouse pressed left at (248, 335)
Screenshot: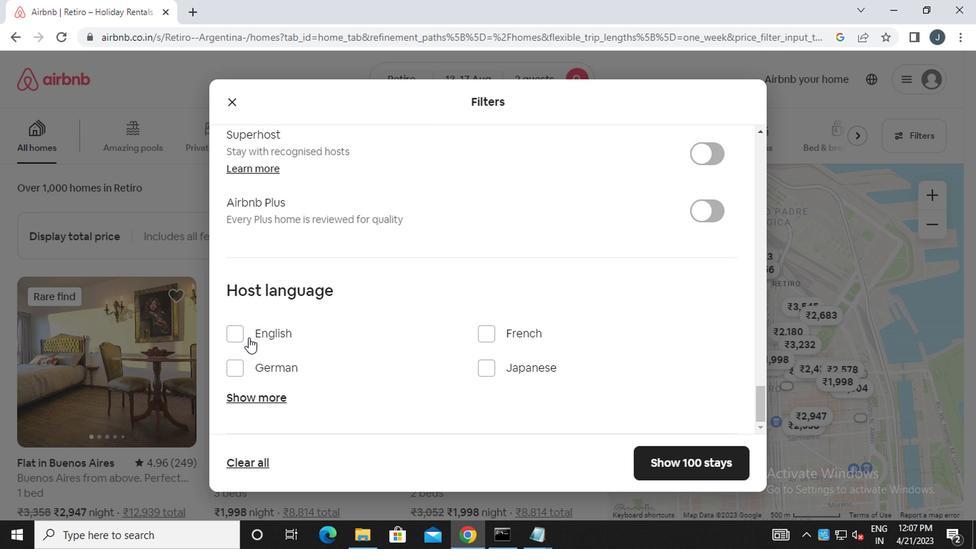 
Action: Mouse moved to (668, 469)
Screenshot: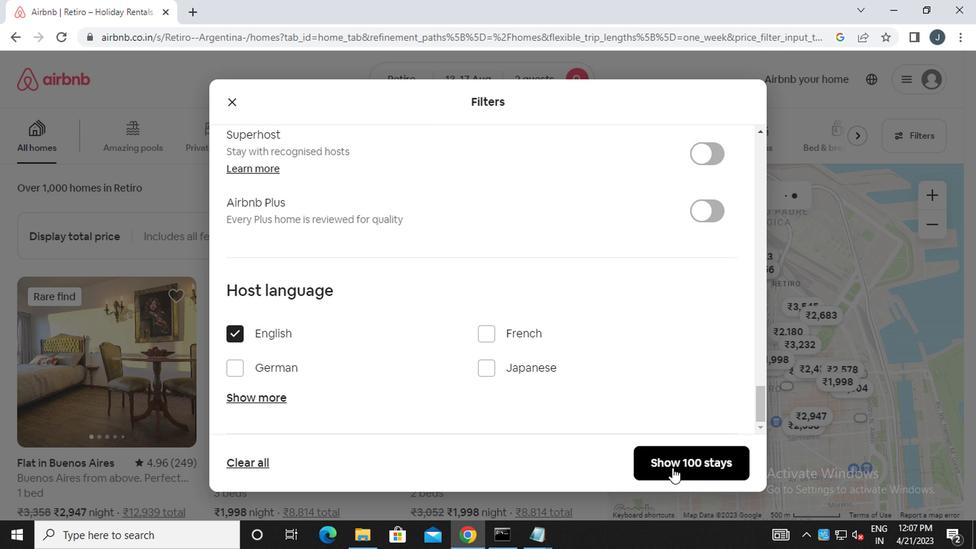 
Action: Mouse pressed left at (668, 469)
Screenshot: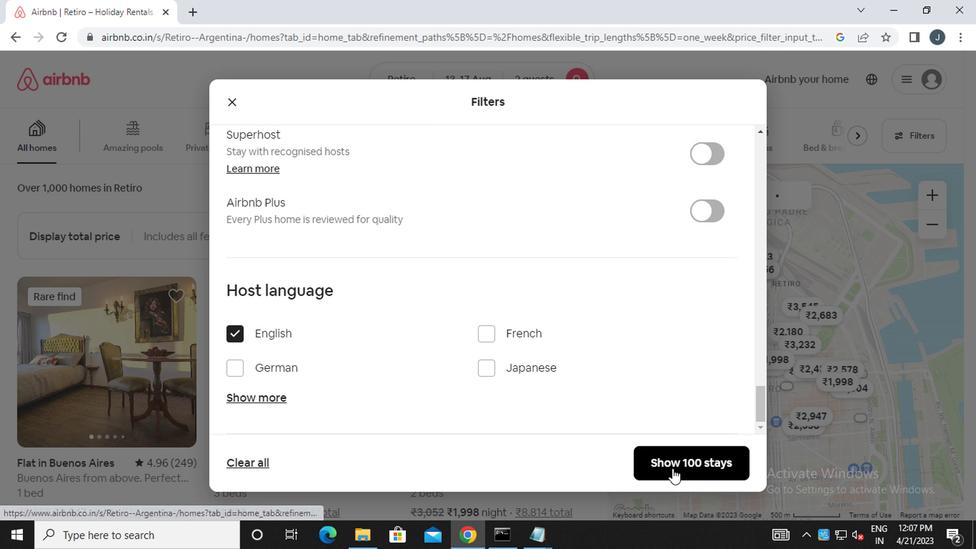 
Action: Mouse moved to (664, 460)
Screenshot: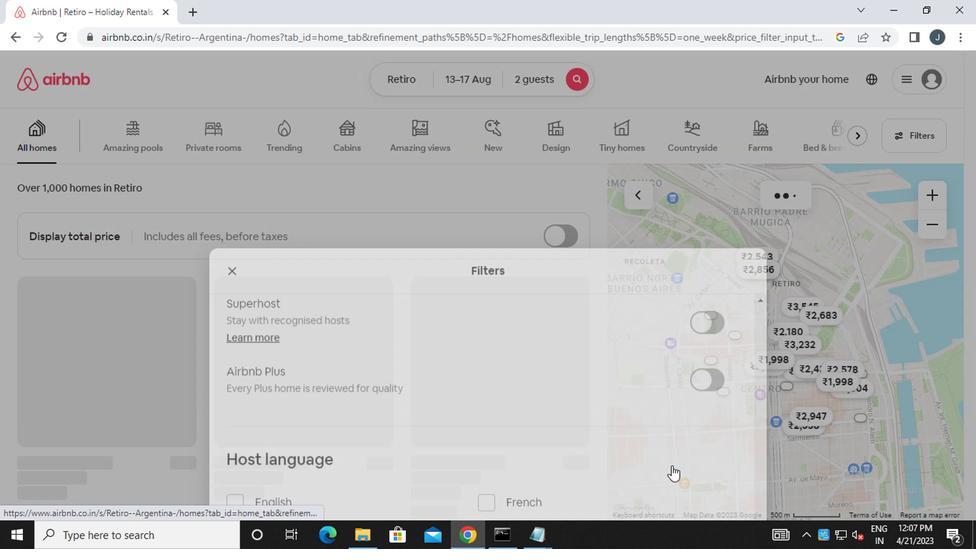 
